 Task: For heading Arial Rounded MT Bold with Underline.  font size for heading26,  'Change the font style of data to'Browallia New.  and font size to 18,  Change the alignment of both headline & data to Align middle & Align Text left.  In the sheet  Data Analysis Sheetbook
Action: Mouse moved to (84, 122)
Screenshot: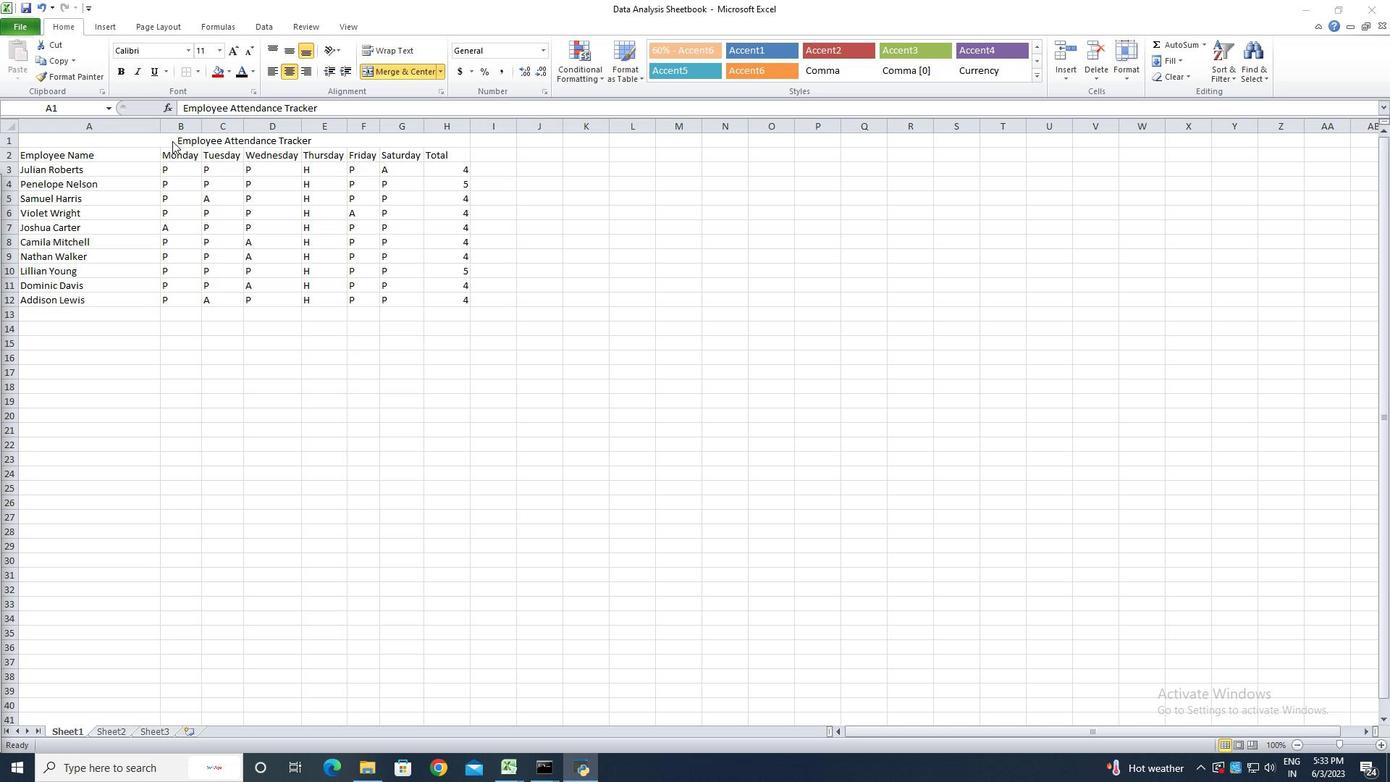 
Action: Mouse pressed left at (84, 122)
Screenshot: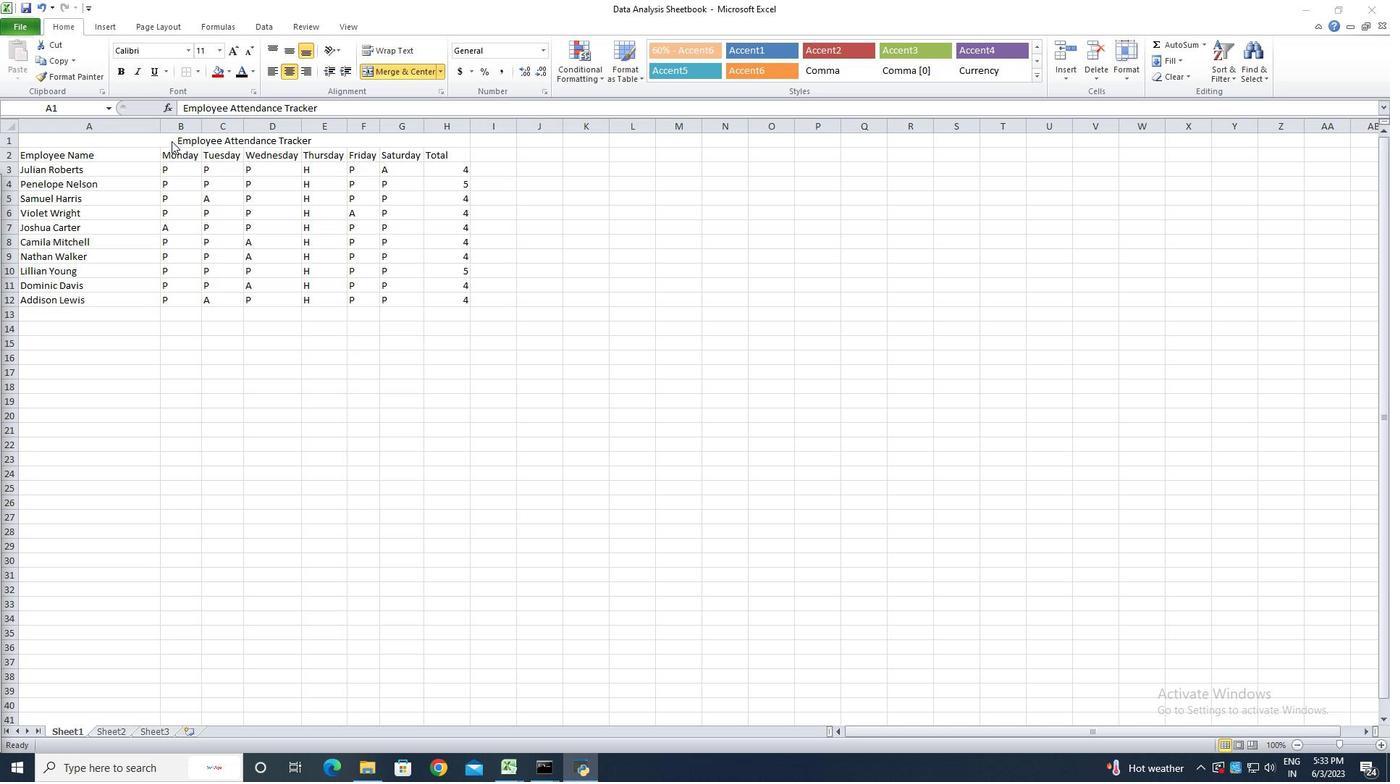 
Action: Mouse moved to (84, 121)
Screenshot: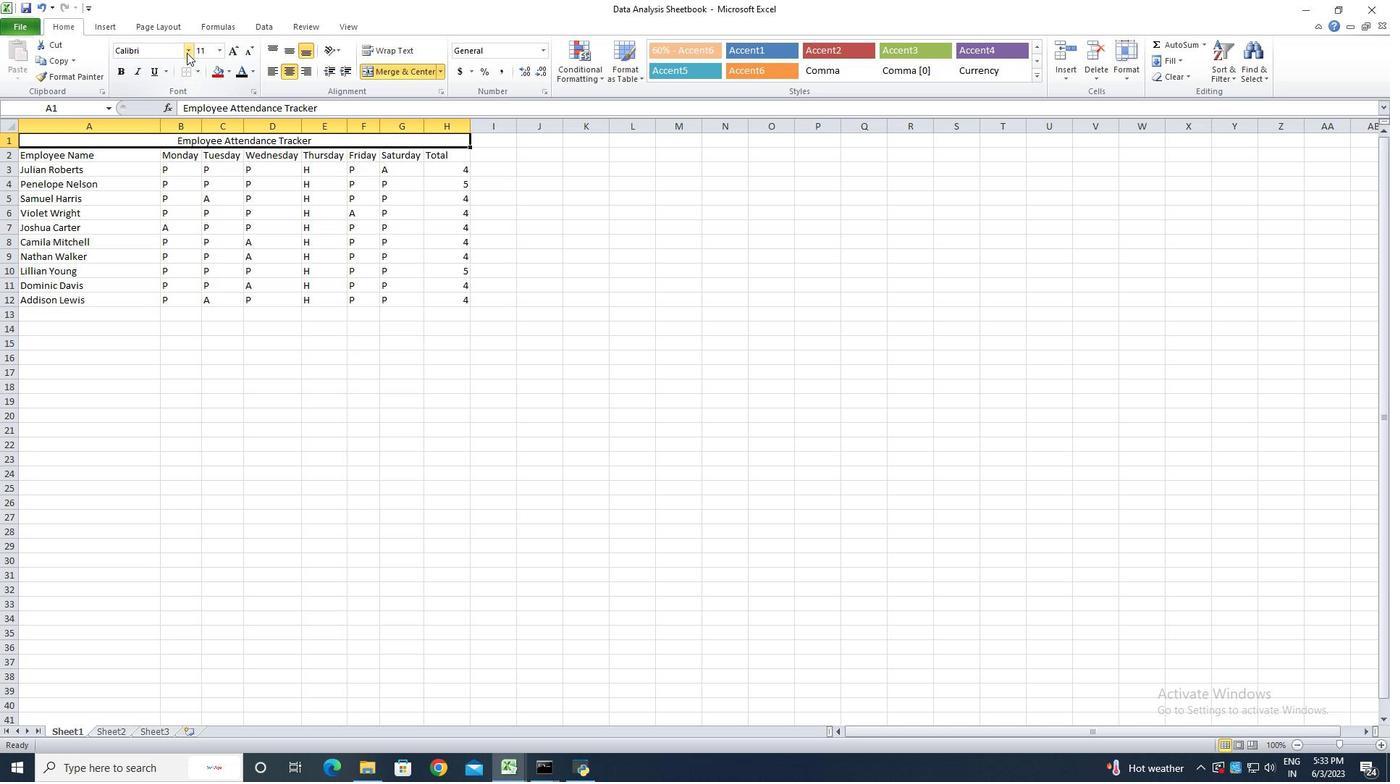 
Action: Mouse pressed left at (84, 121)
Screenshot: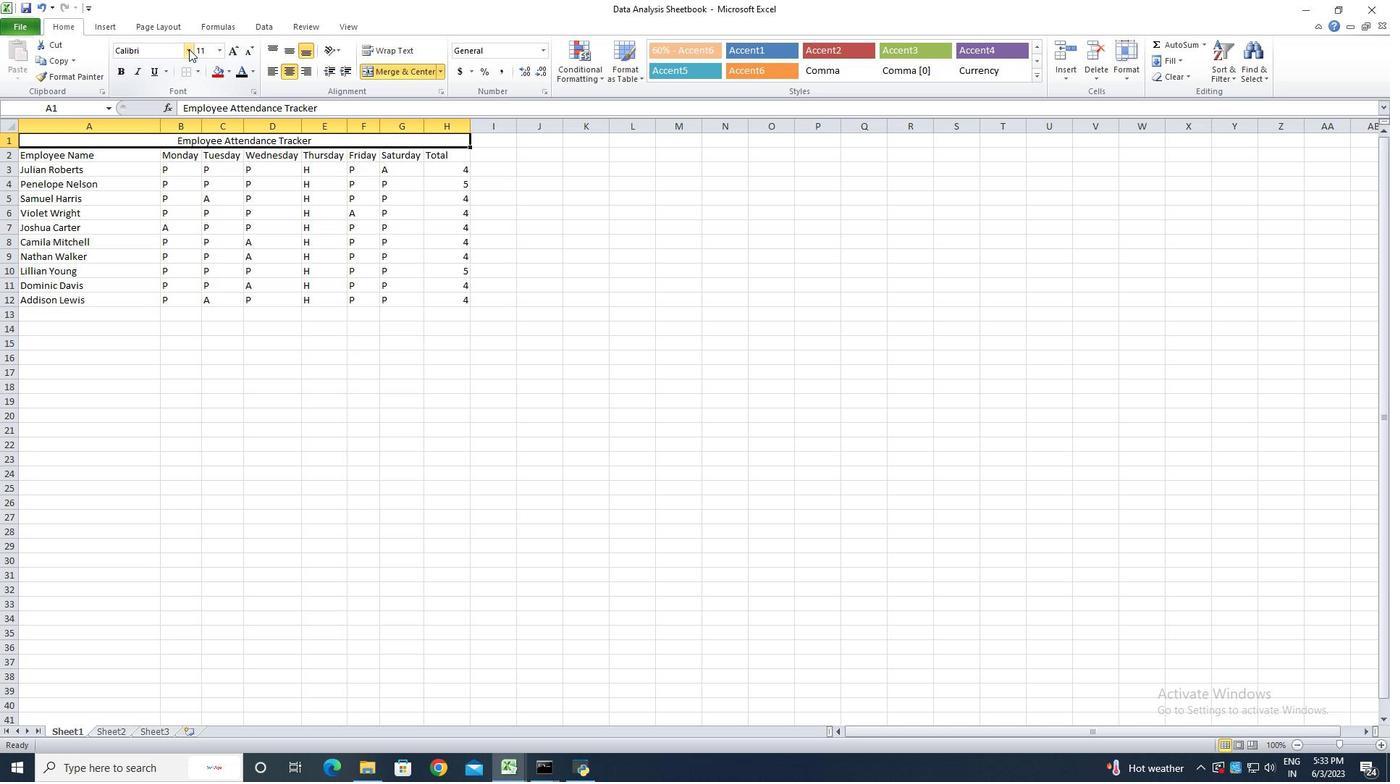 
Action: Mouse moved to (84, 123)
Screenshot: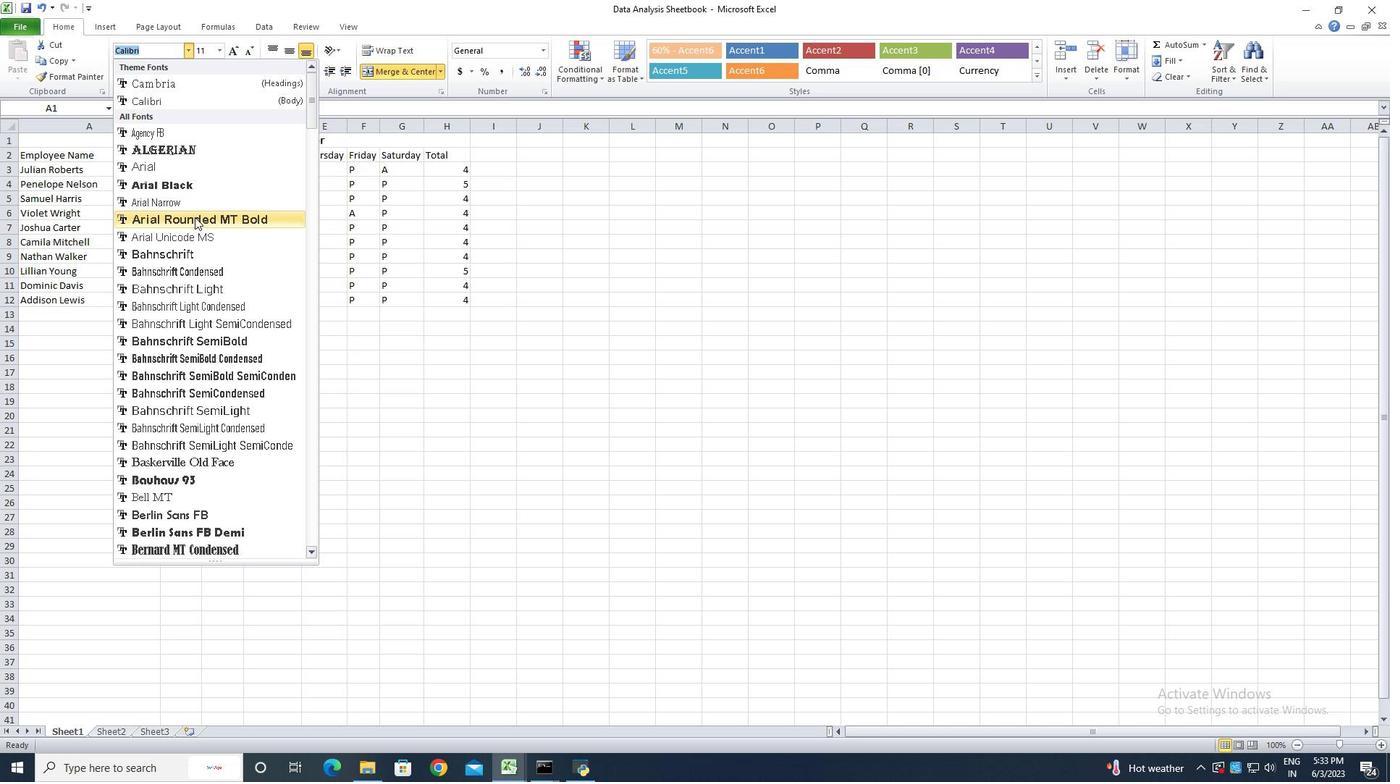 
Action: Mouse pressed left at (84, 123)
Screenshot: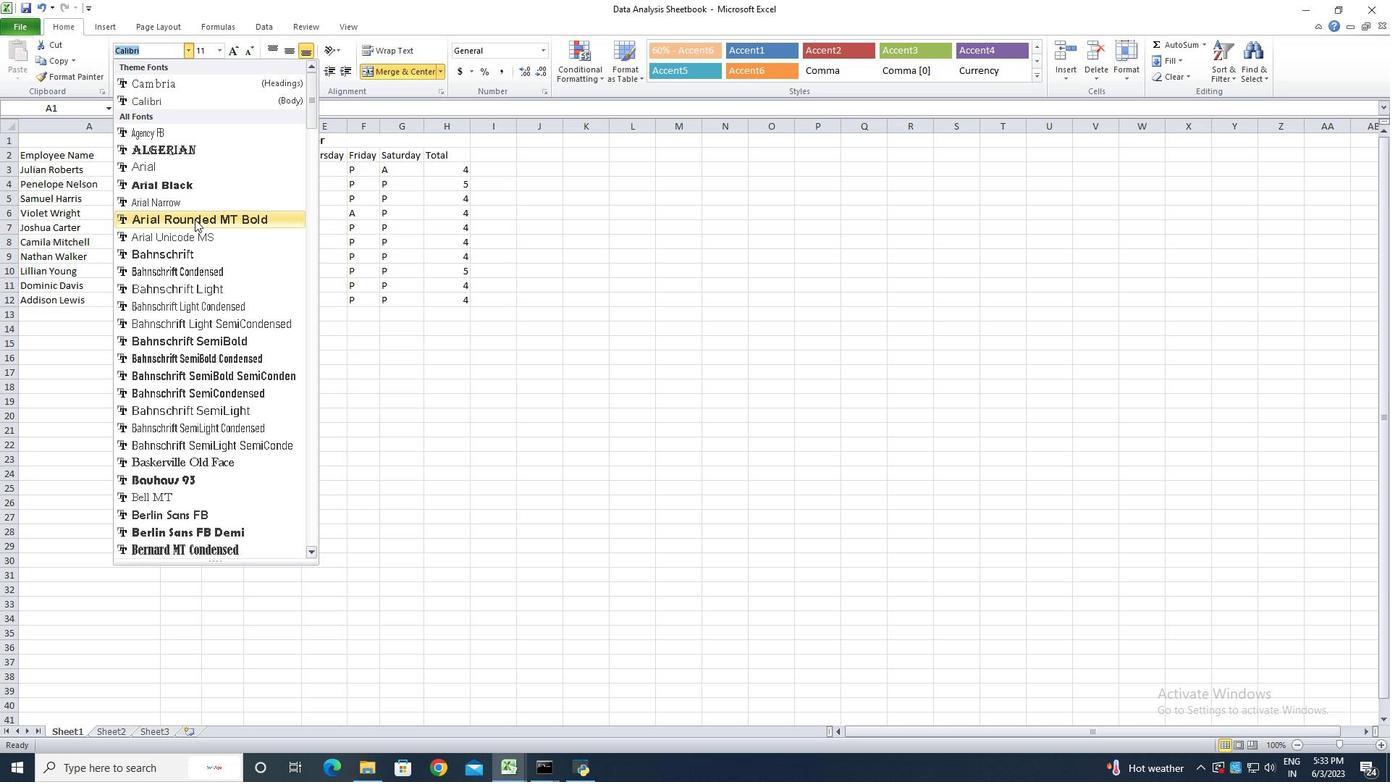 
Action: Mouse moved to (84, 121)
Screenshot: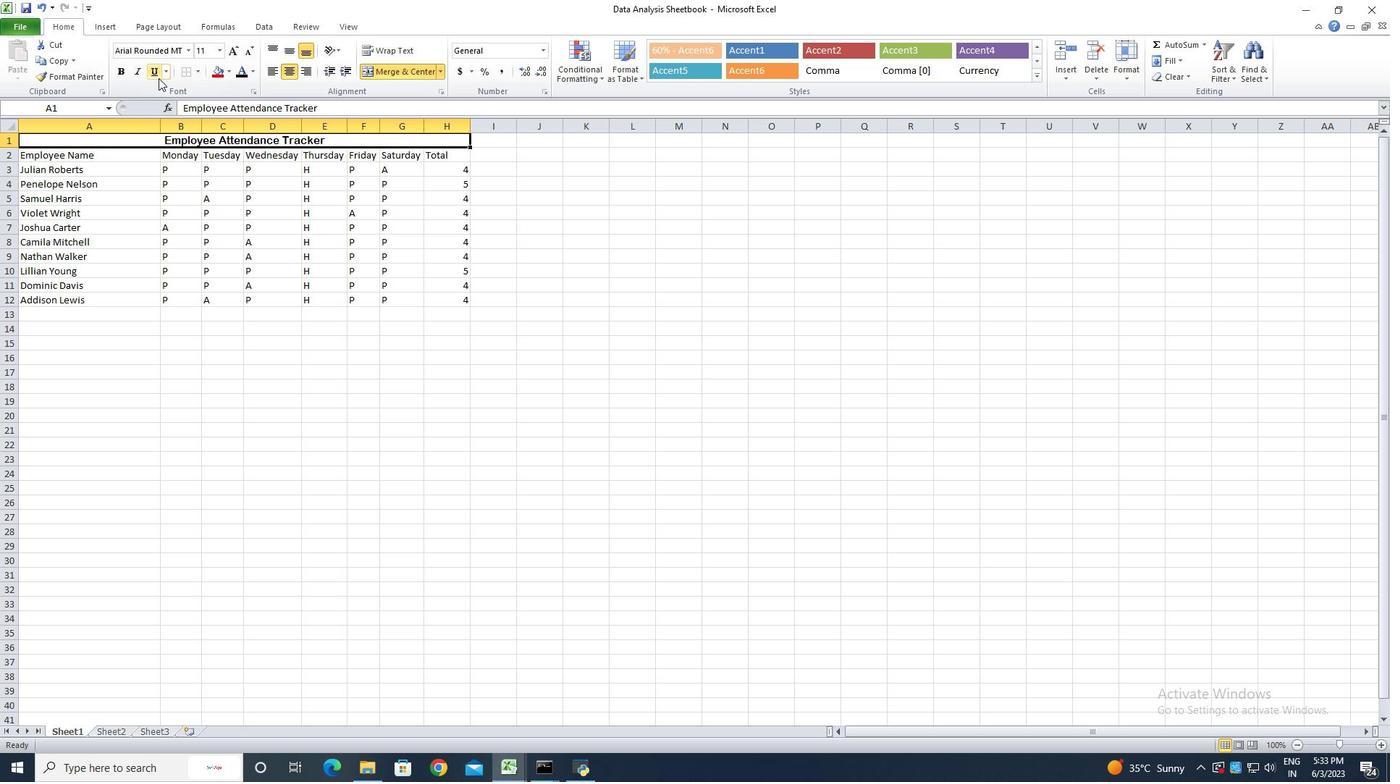 
Action: Mouse pressed left at (84, 121)
Screenshot: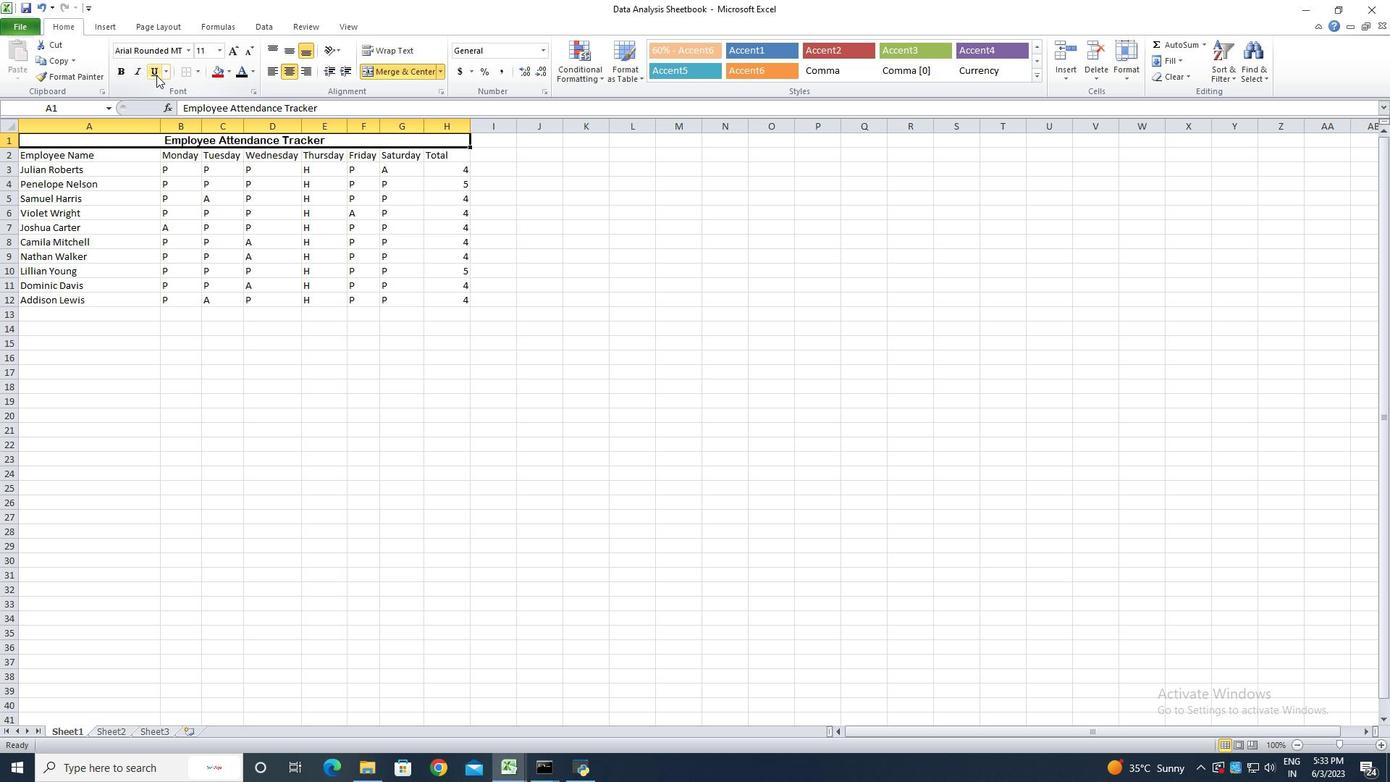 
Action: Mouse moved to (84, 121)
Screenshot: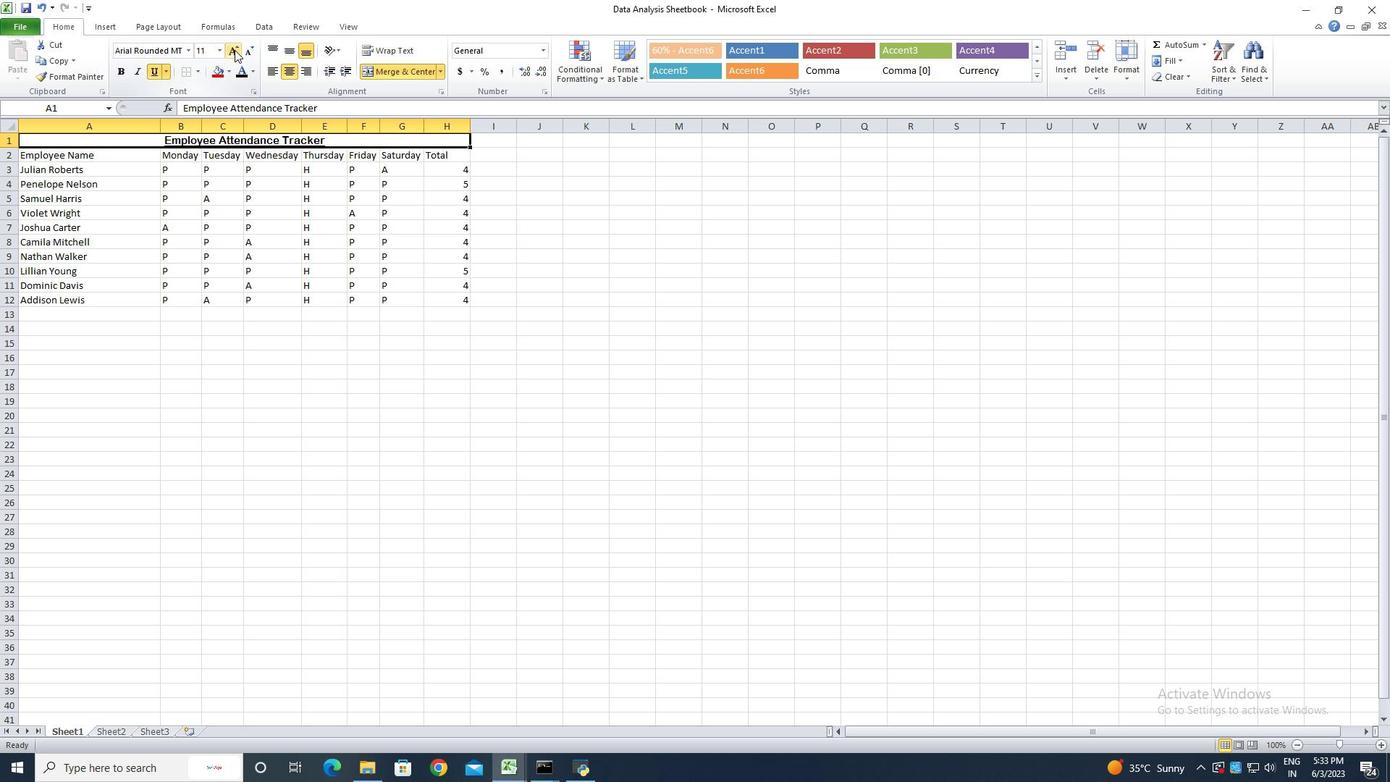 
Action: Mouse pressed left at (84, 121)
Screenshot: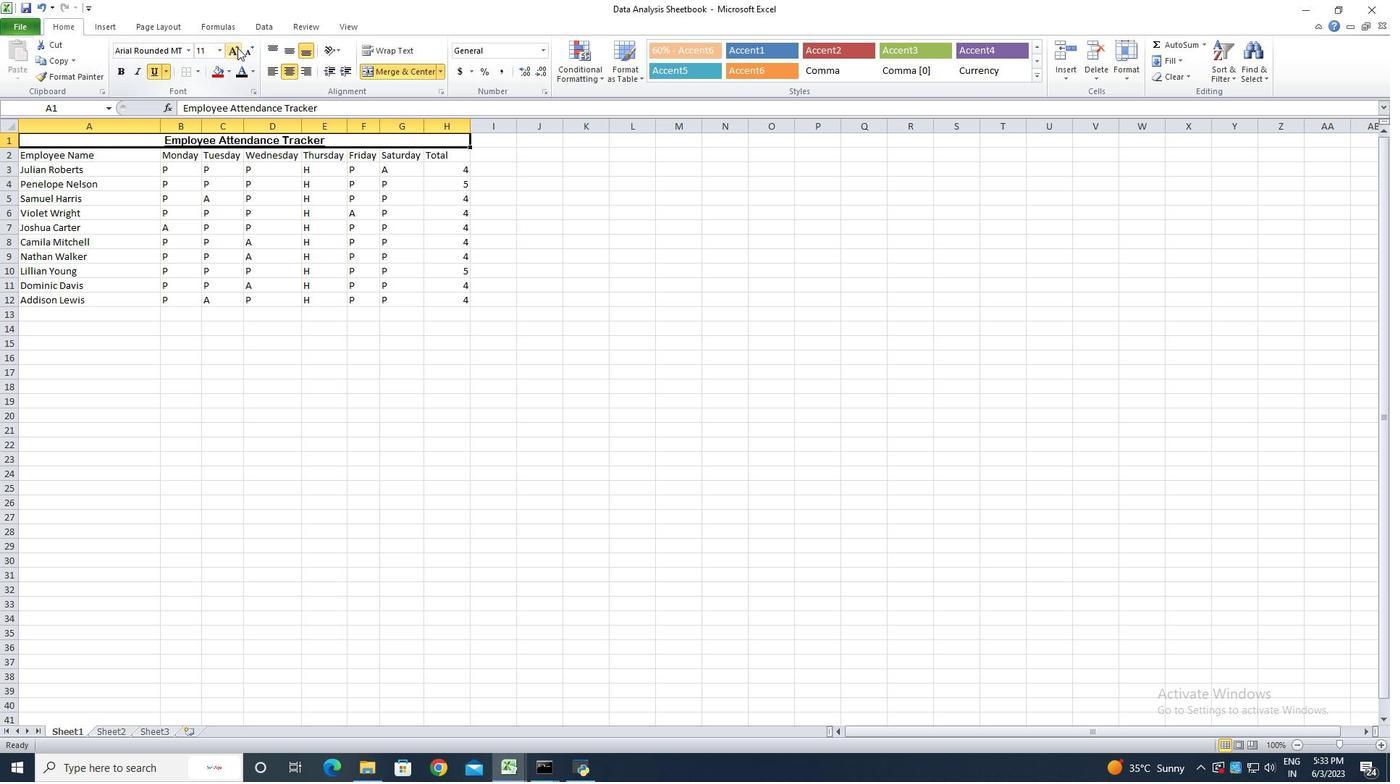 
Action: Mouse pressed left at (84, 121)
Screenshot: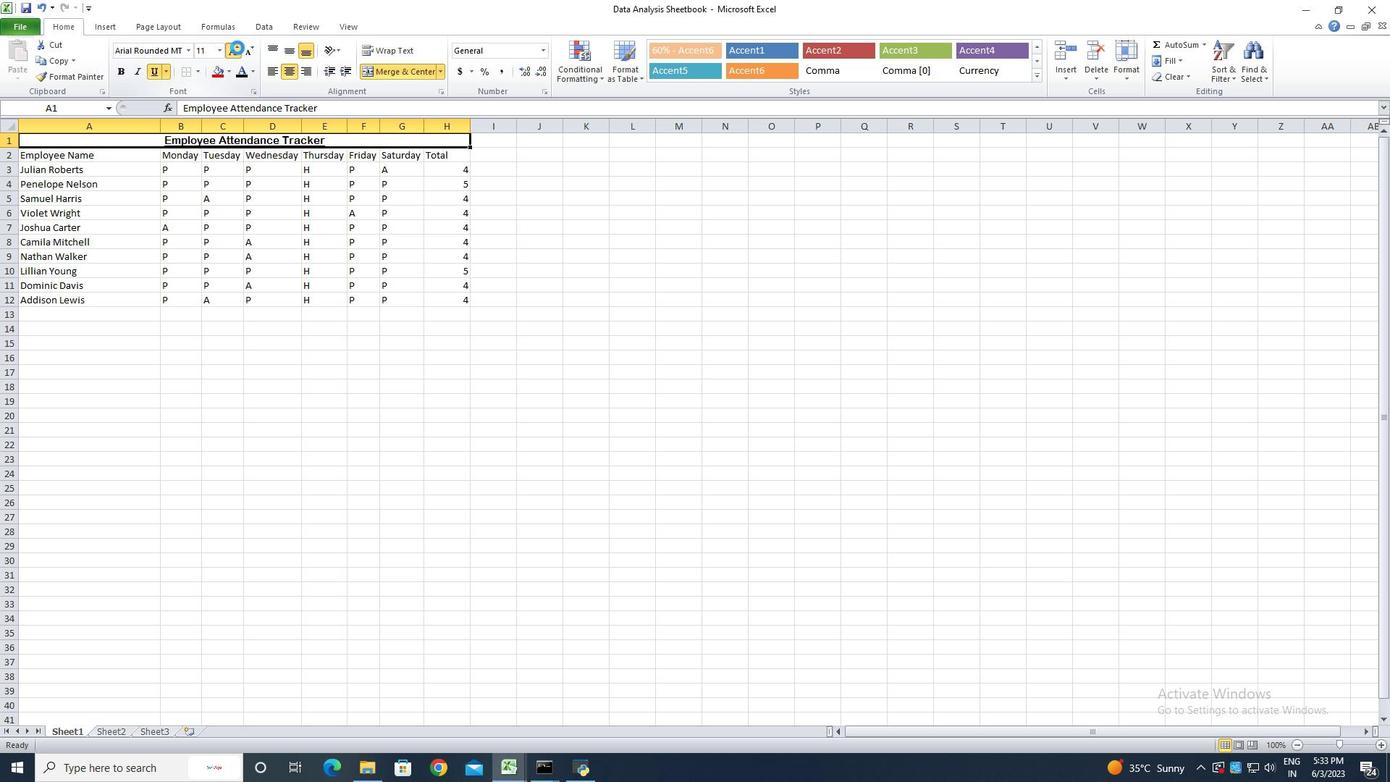 
Action: Mouse pressed left at (84, 121)
Screenshot: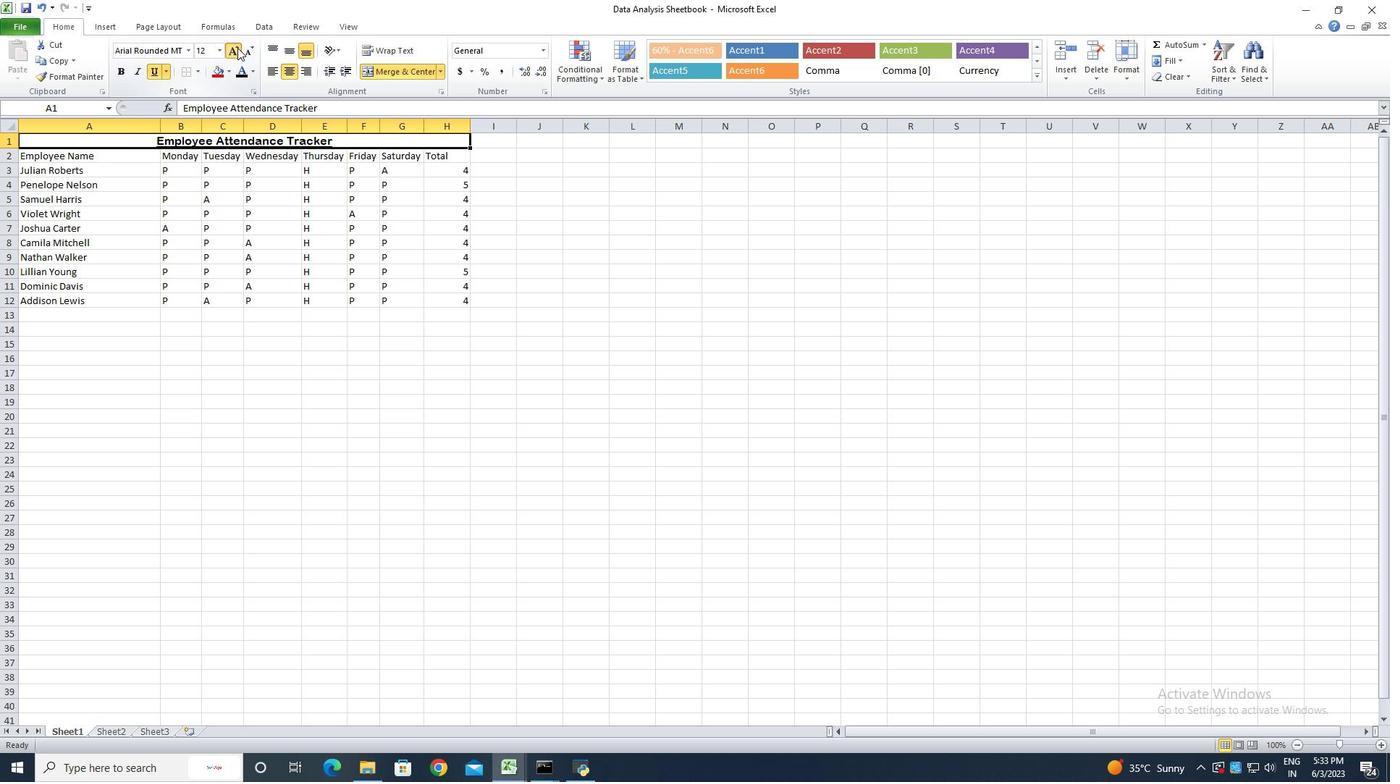 
Action: Mouse pressed left at (84, 121)
Screenshot: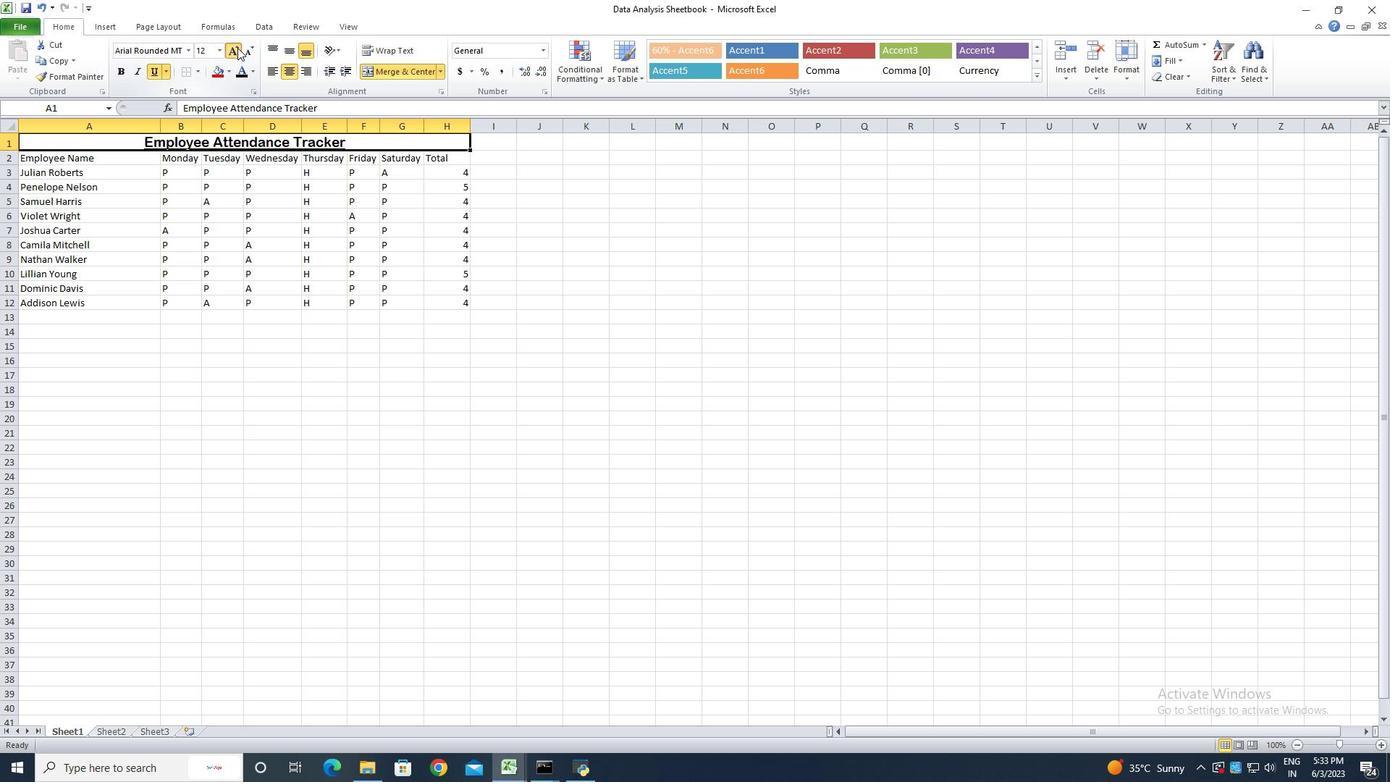 
Action: Mouse pressed left at (84, 121)
Screenshot: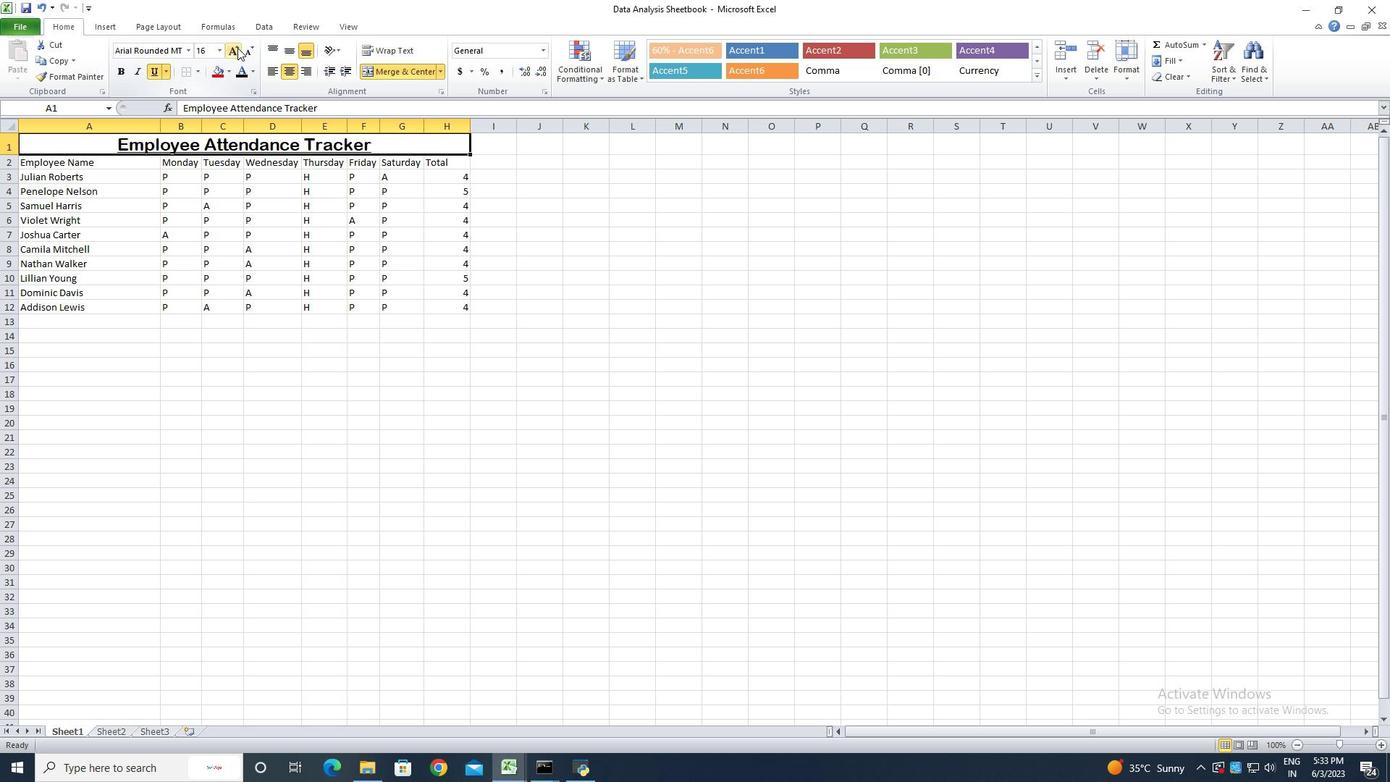 
Action: Mouse pressed left at (84, 121)
Screenshot: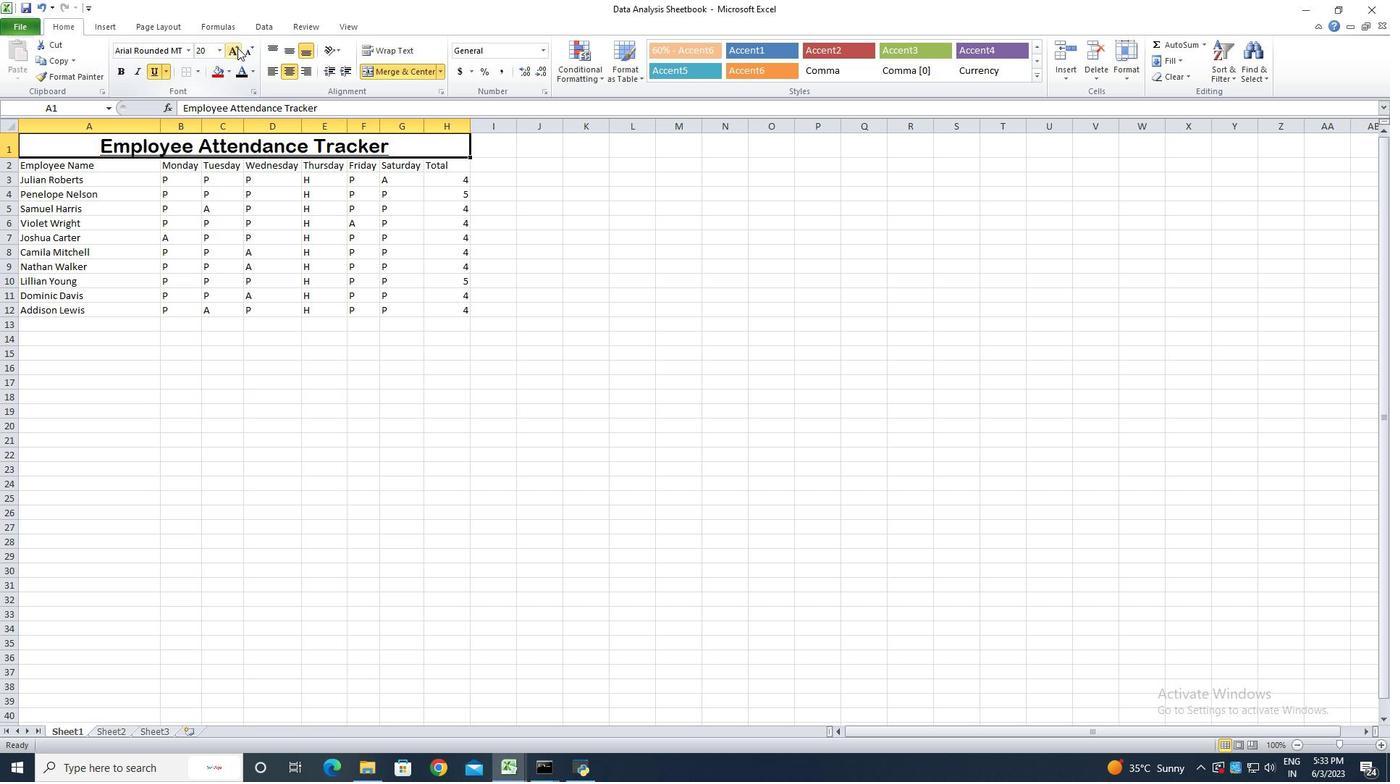 
Action: Mouse pressed left at (84, 121)
Screenshot: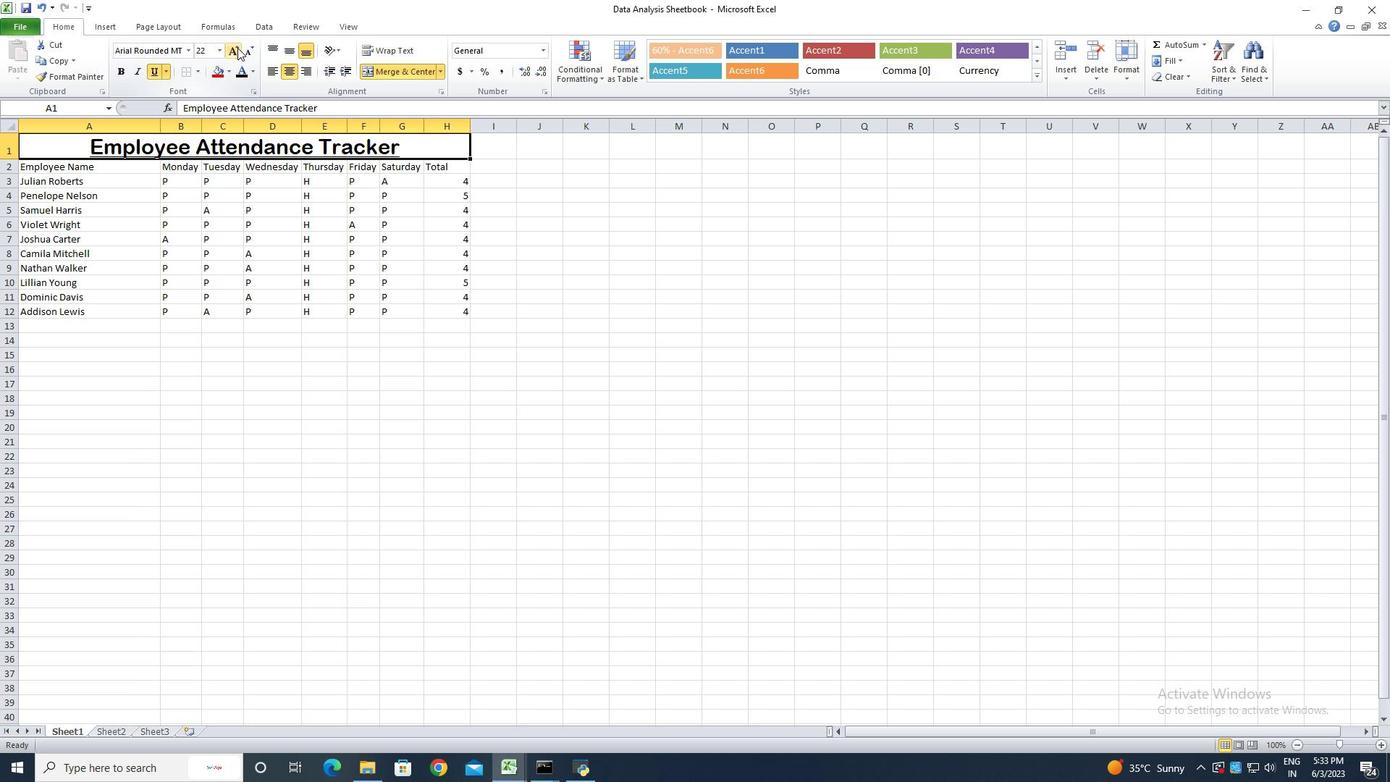 
Action: Mouse pressed left at (84, 121)
Screenshot: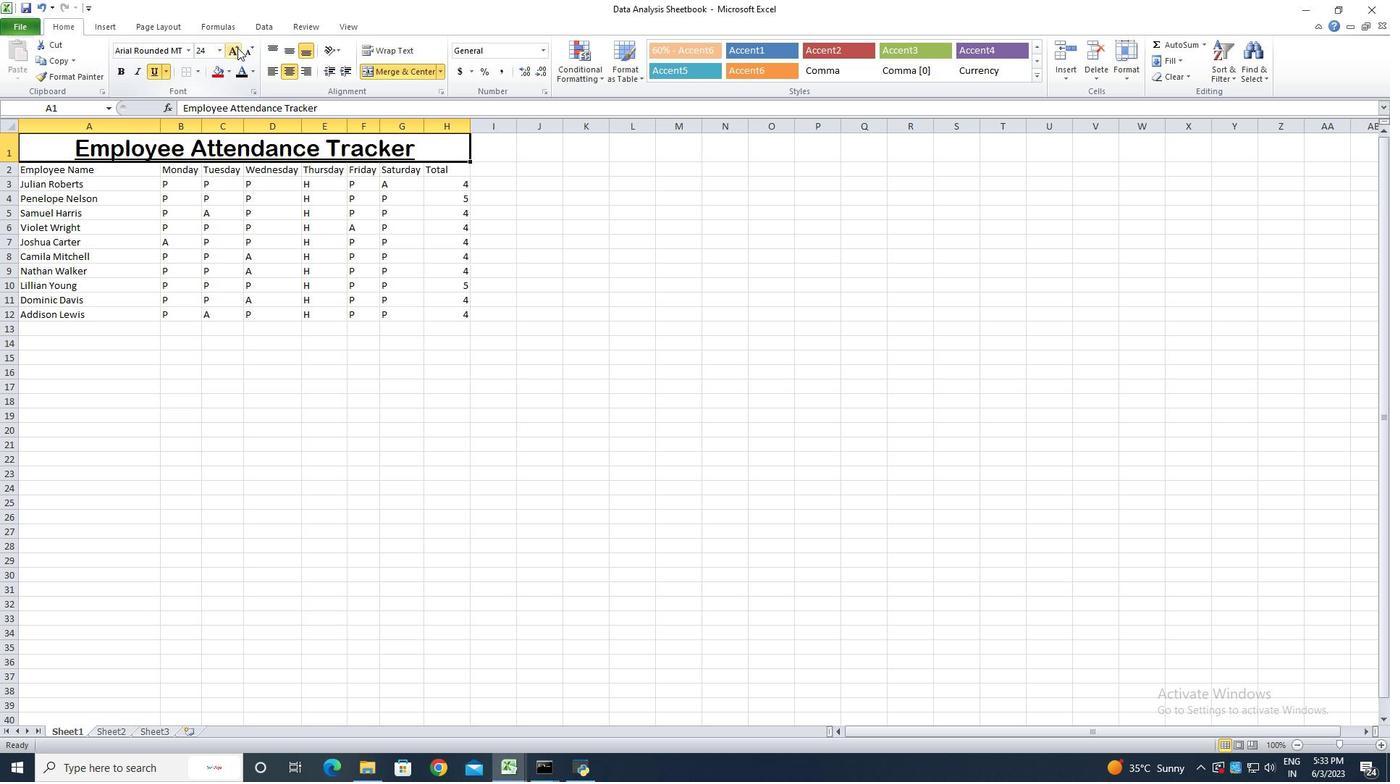 
Action: Mouse moved to (85, 122)
Screenshot: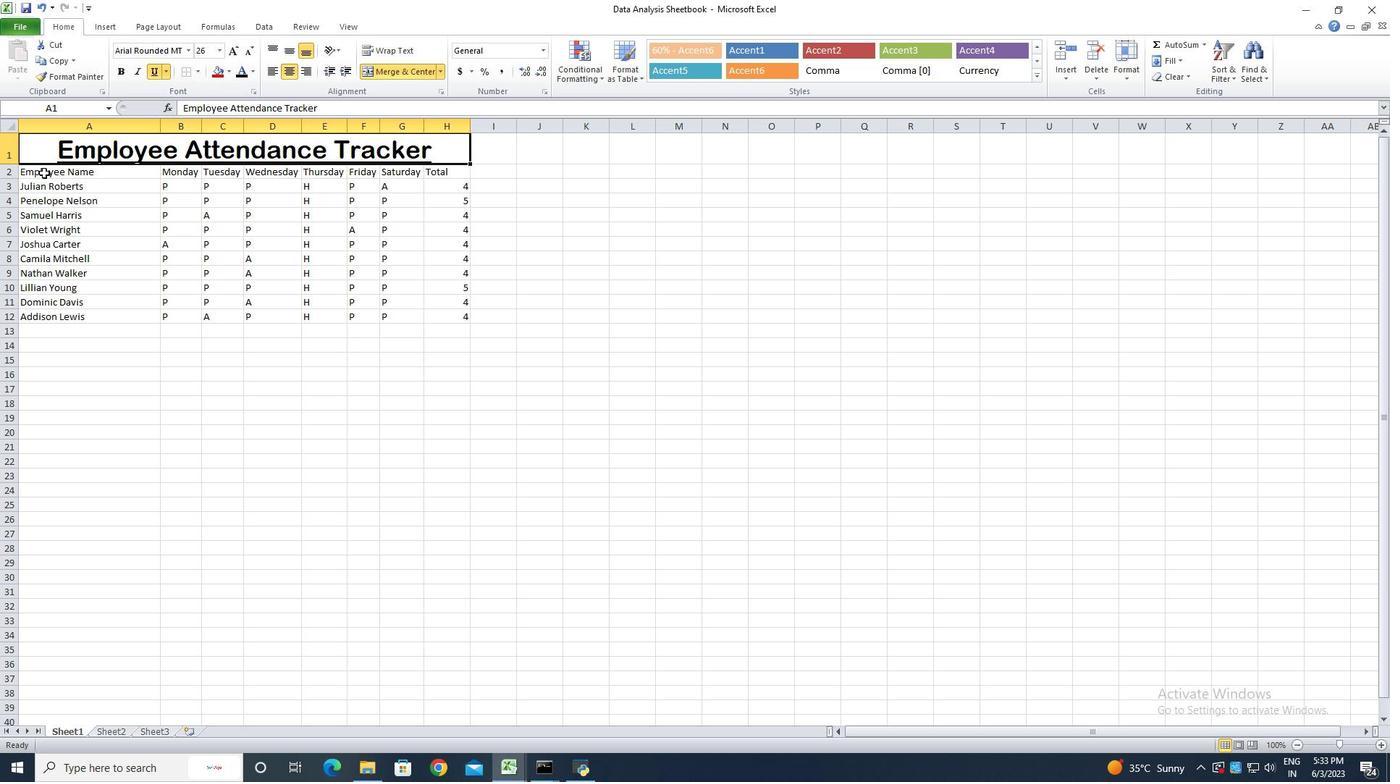 
Action: Mouse pressed left at (85, 122)
Screenshot: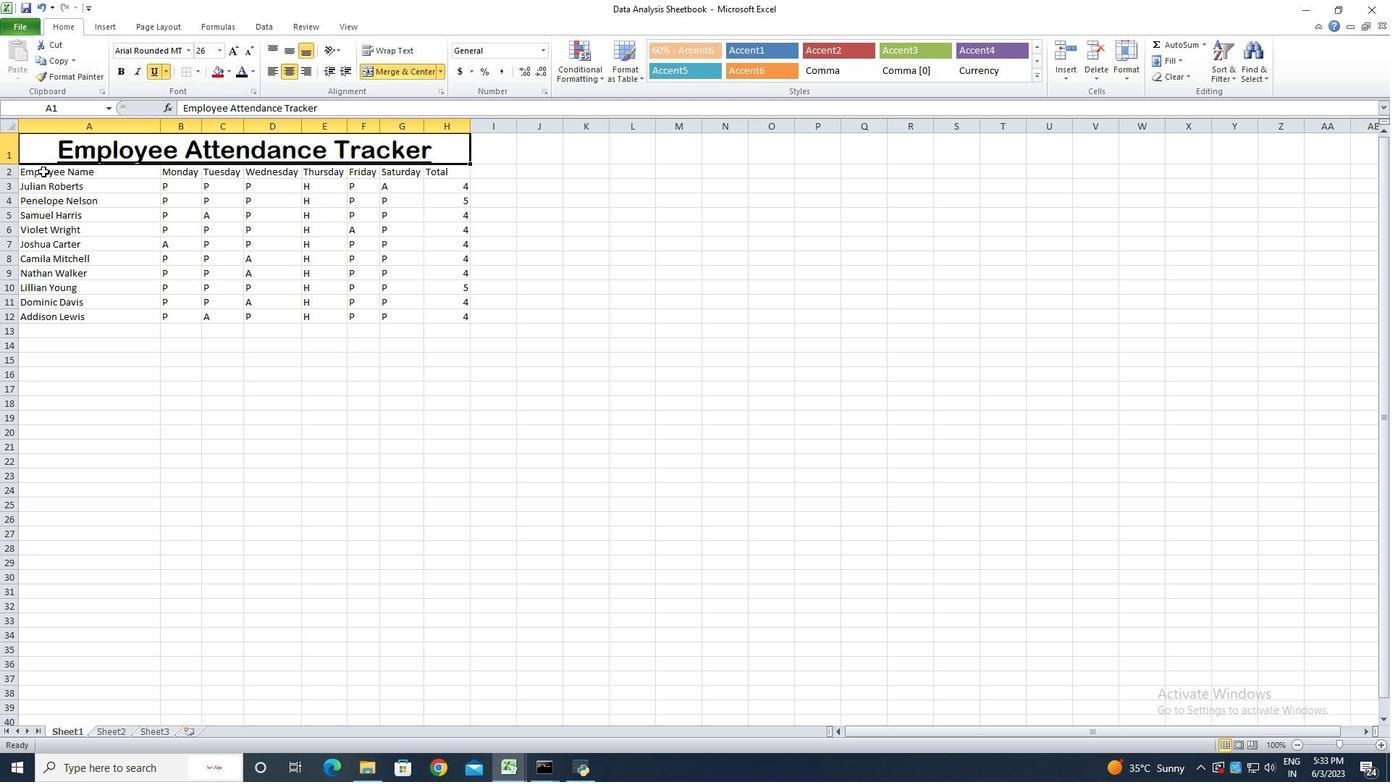 
Action: Mouse moved to (84, 121)
Screenshot: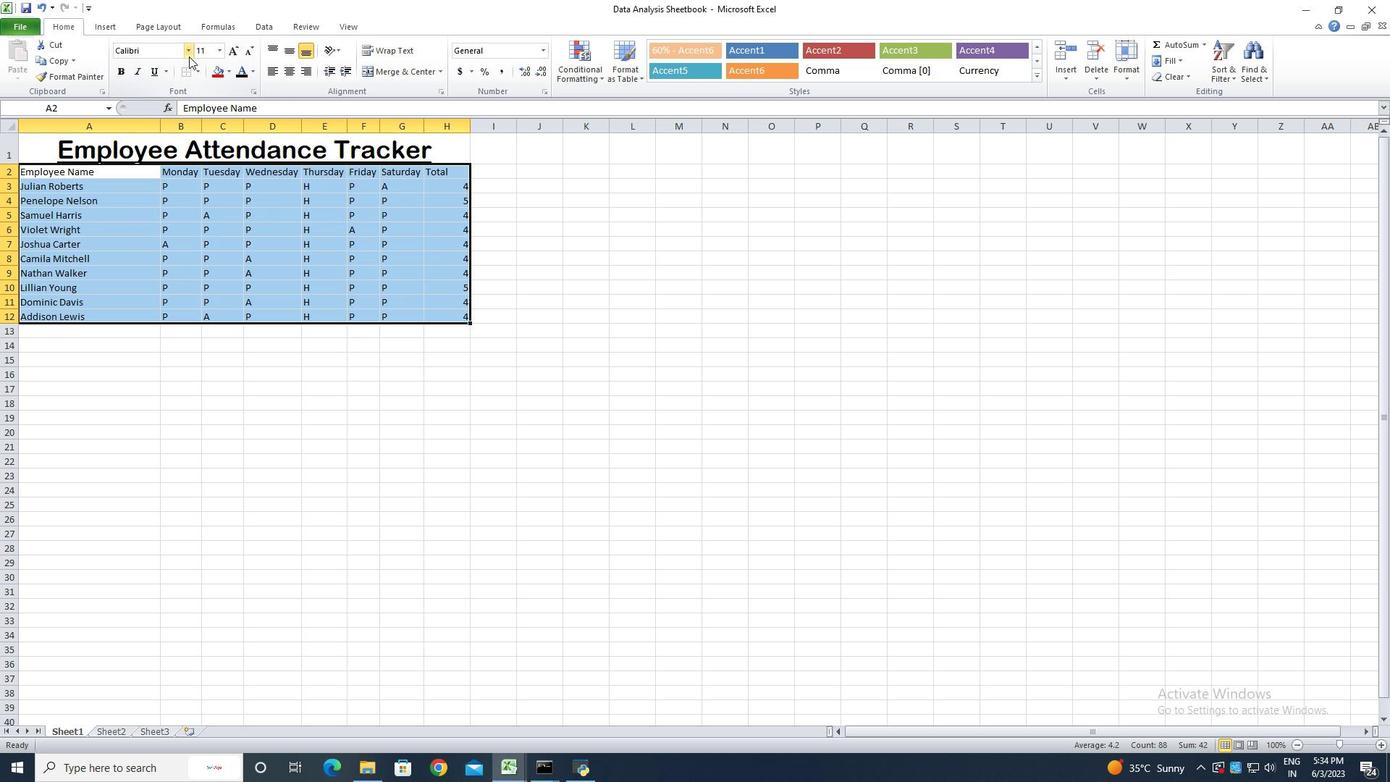 
Action: Mouse pressed left at (84, 121)
Screenshot: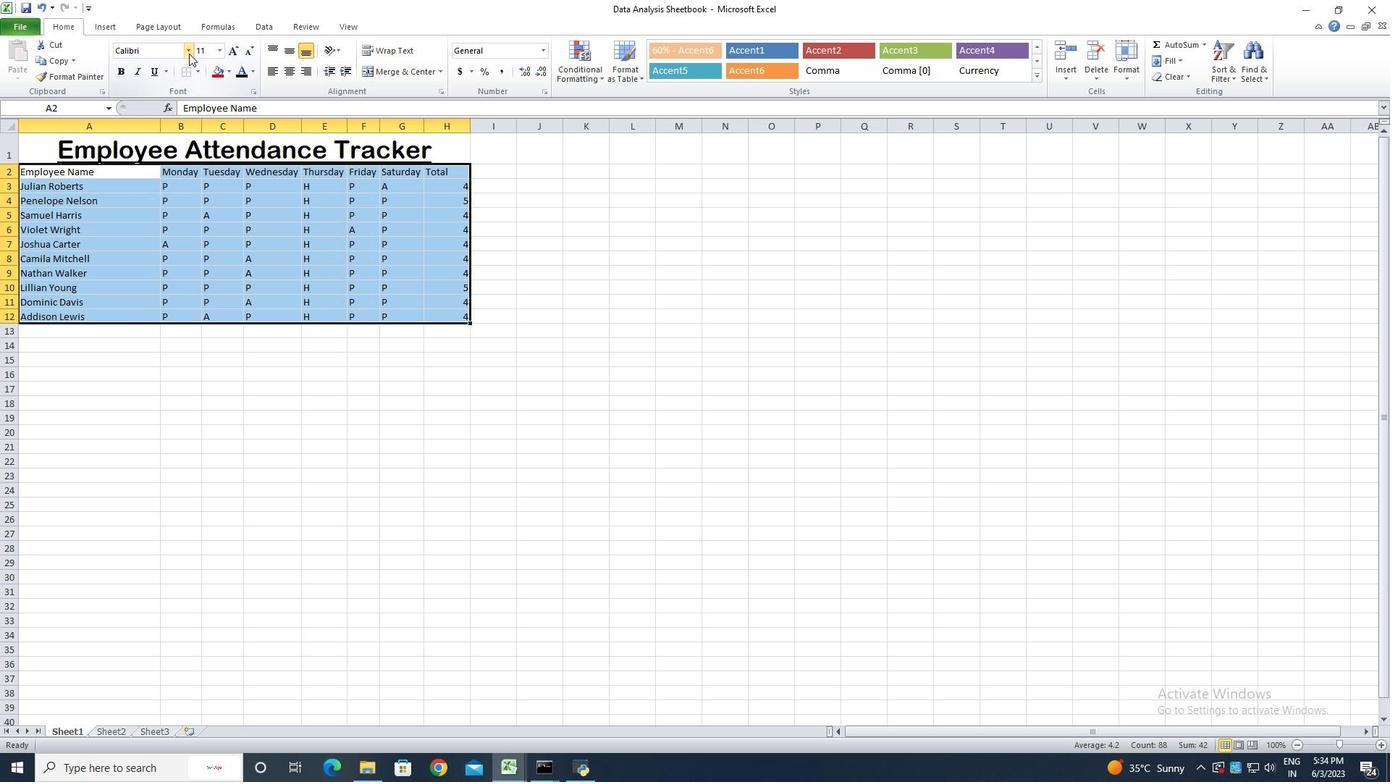 
Action: Key pressed <Key.shift>Browallia<Key.space><Key.shift><Key.shift><Key.shift>New<Key.enter>
Screenshot: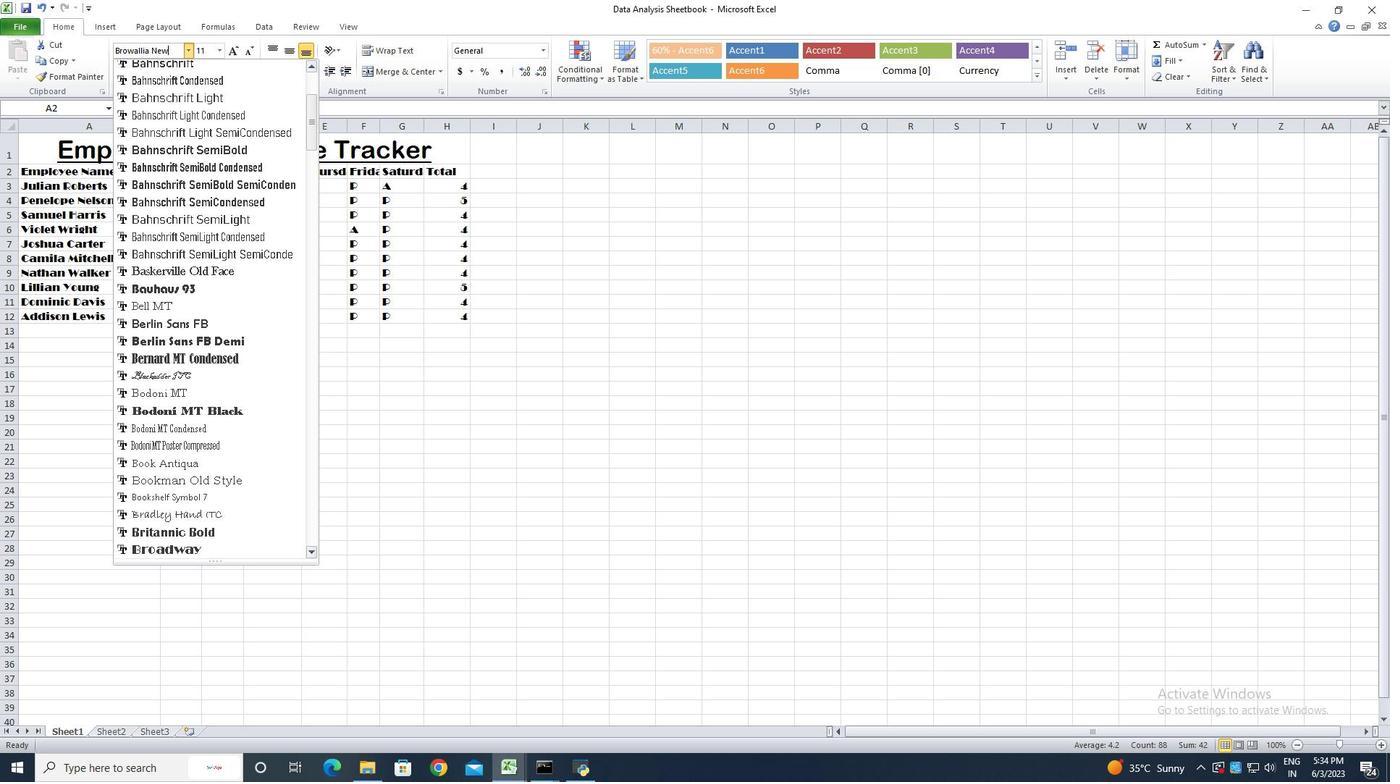 
Action: Mouse moved to (84, 121)
Screenshot: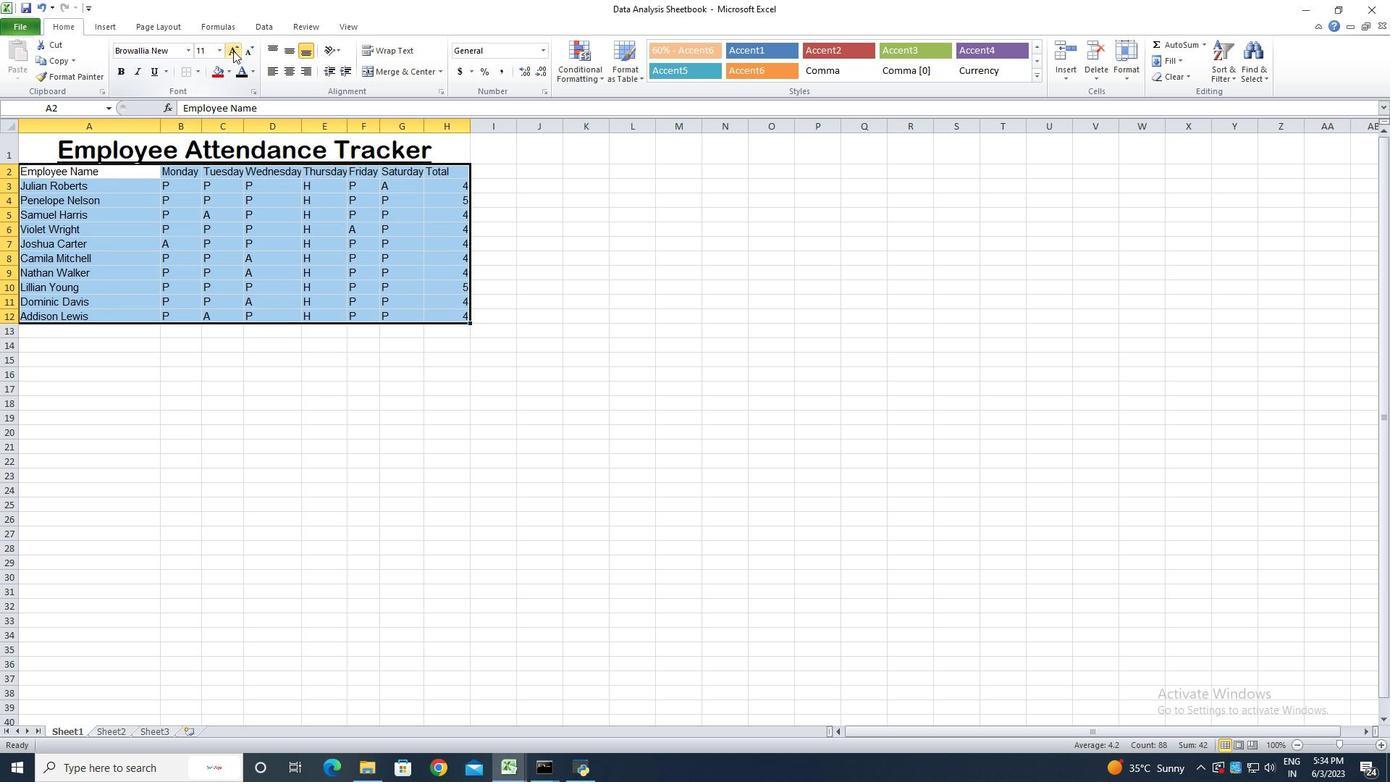 
Action: Mouse pressed left at (84, 121)
Screenshot: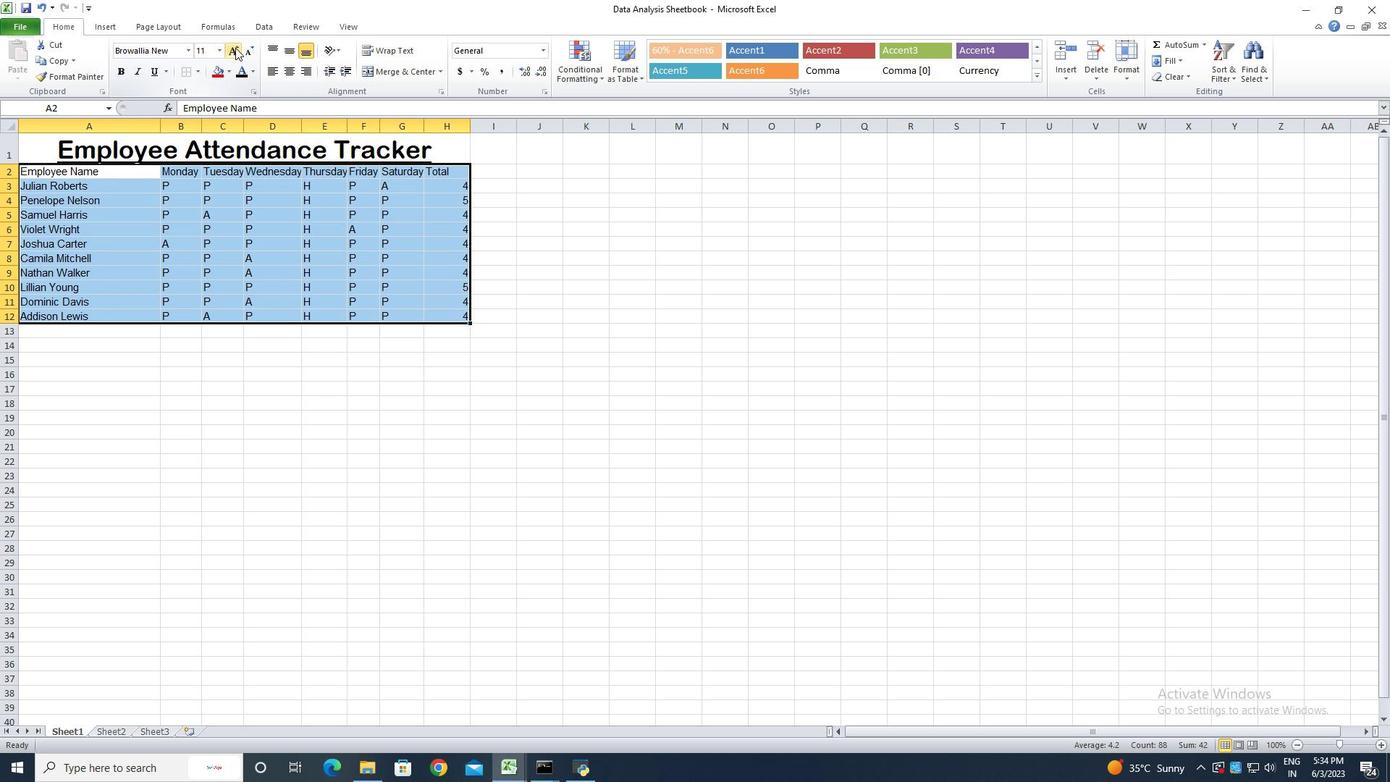 
Action: Mouse pressed left at (84, 121)
Screenshot: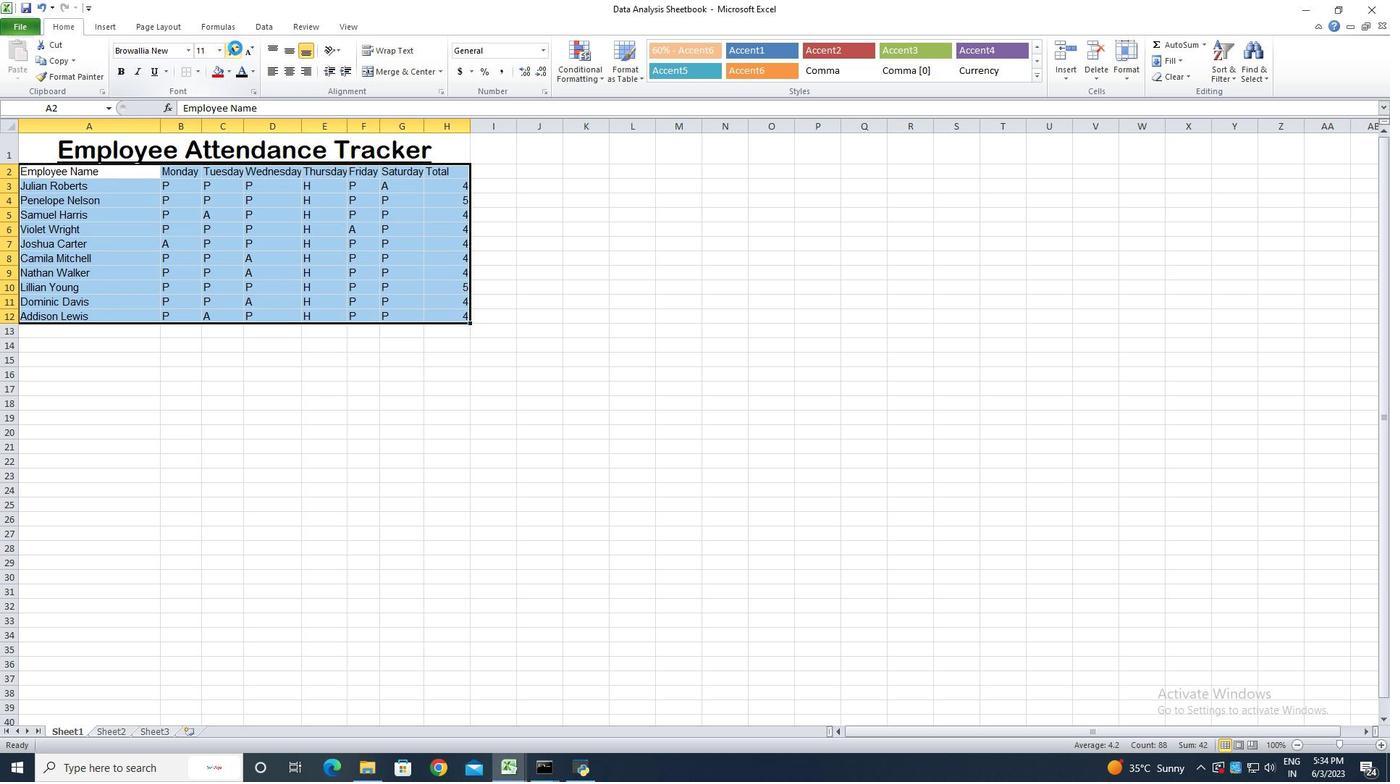 
Action: Mouse pressed left at (84, 121)
Screenshot: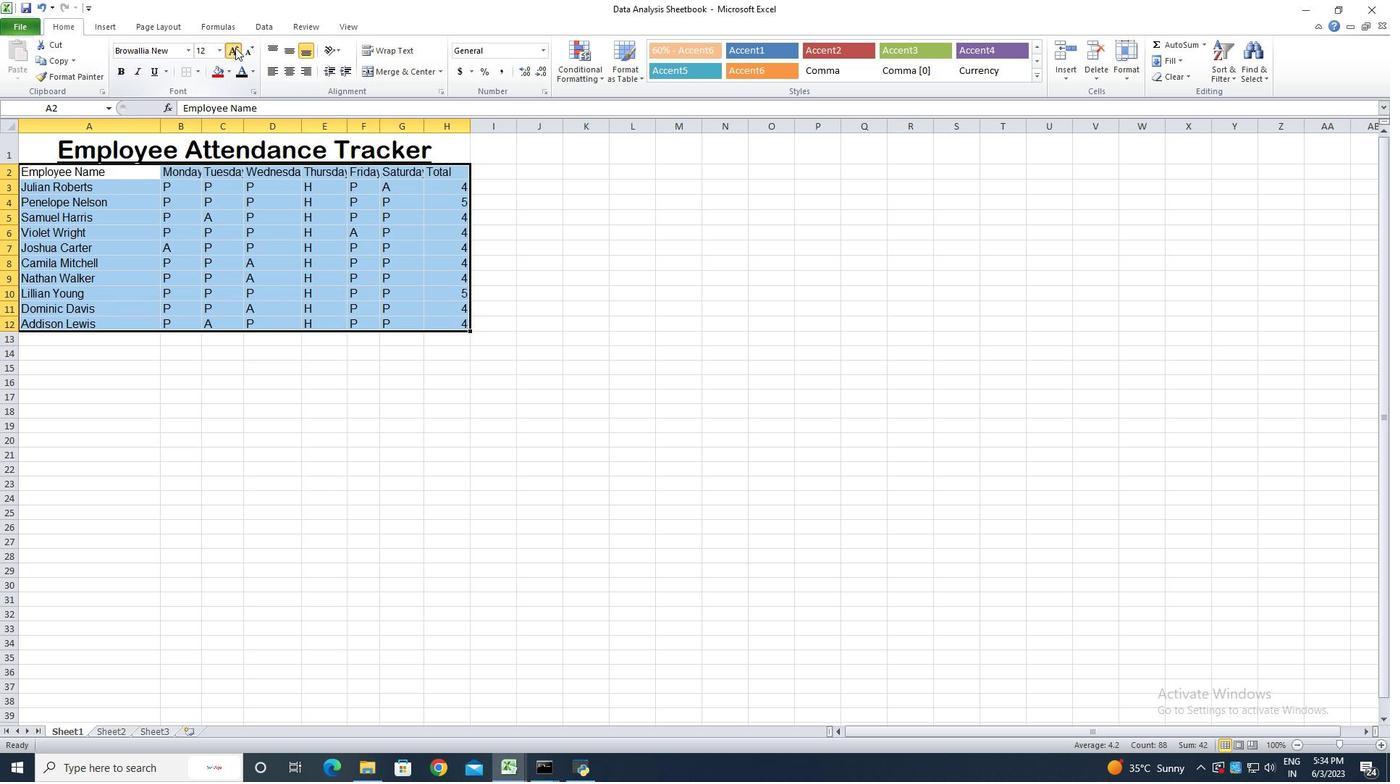 
Action: Mouse pressed left at (84, 121)
Screenshot: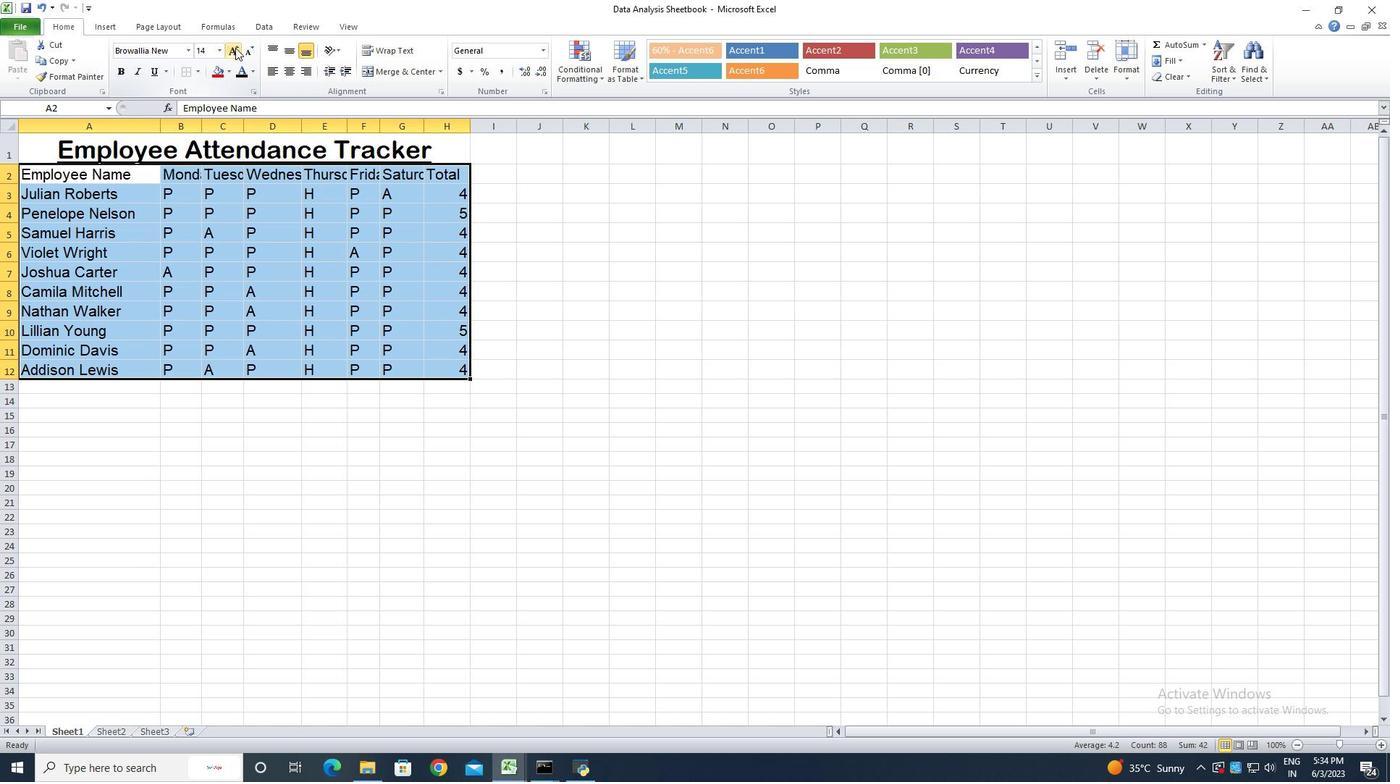 
Action: Mouse moved to (84, 124)
Screenshot: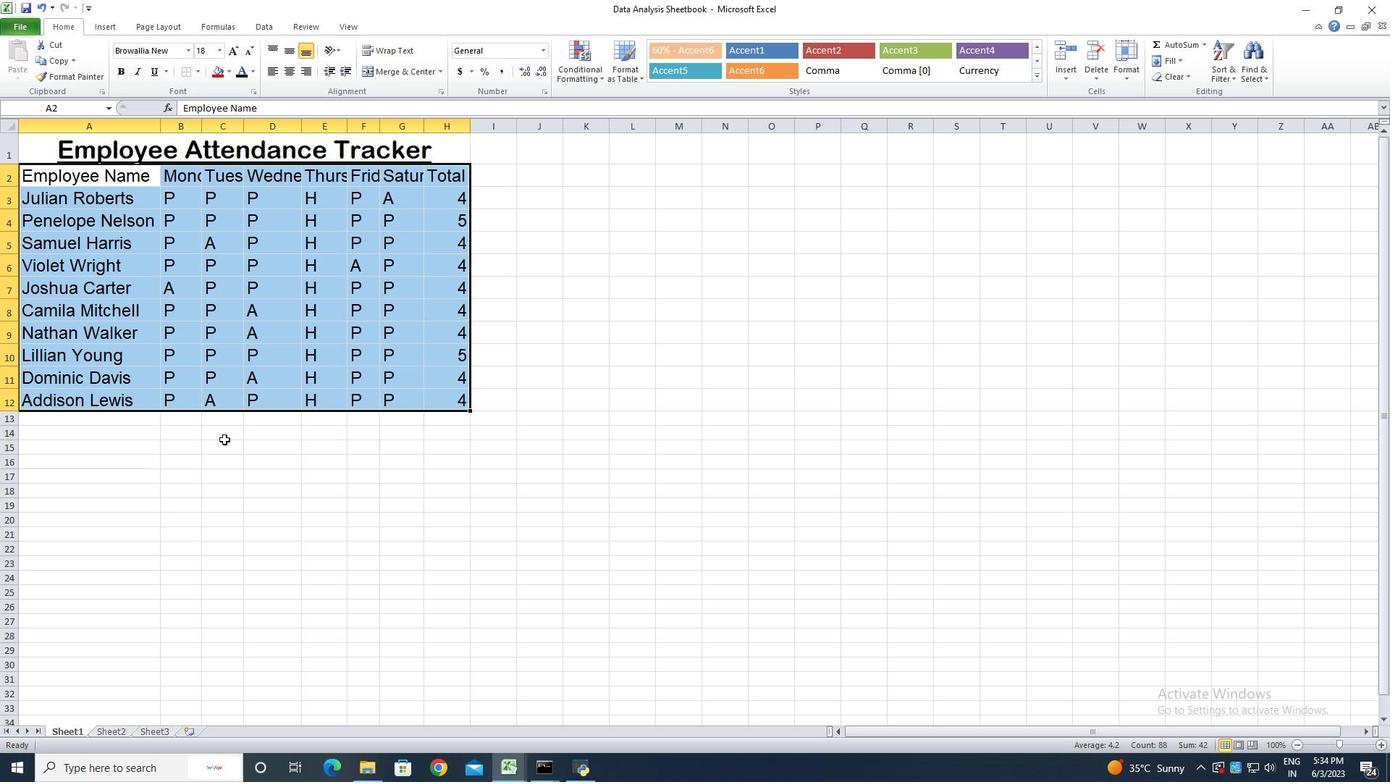 
Action: Mouse pressed left at (84, 124)
Screenshot: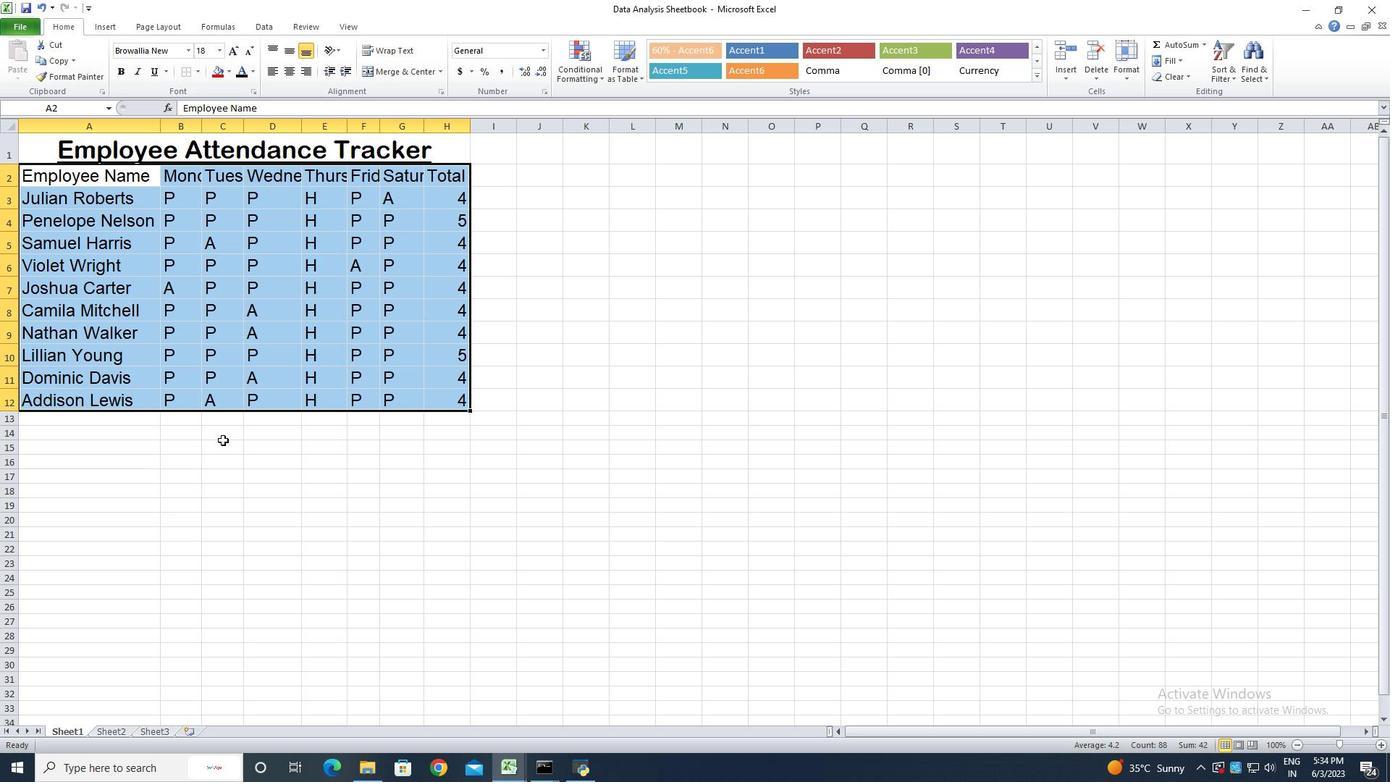 
Action: Mouse moved to (84, 122)
Screenshot: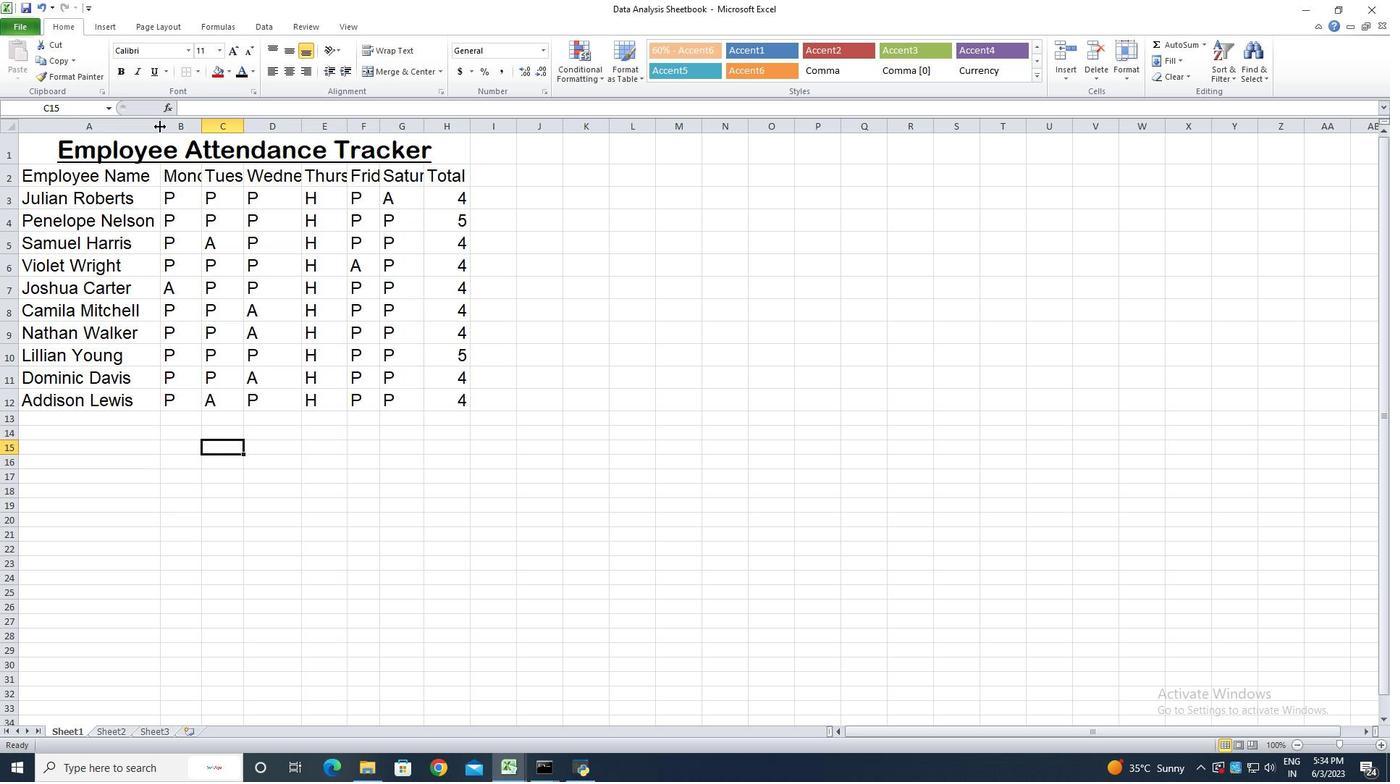 
Action: Mouse pressed left at (84, 122)
Screenshot: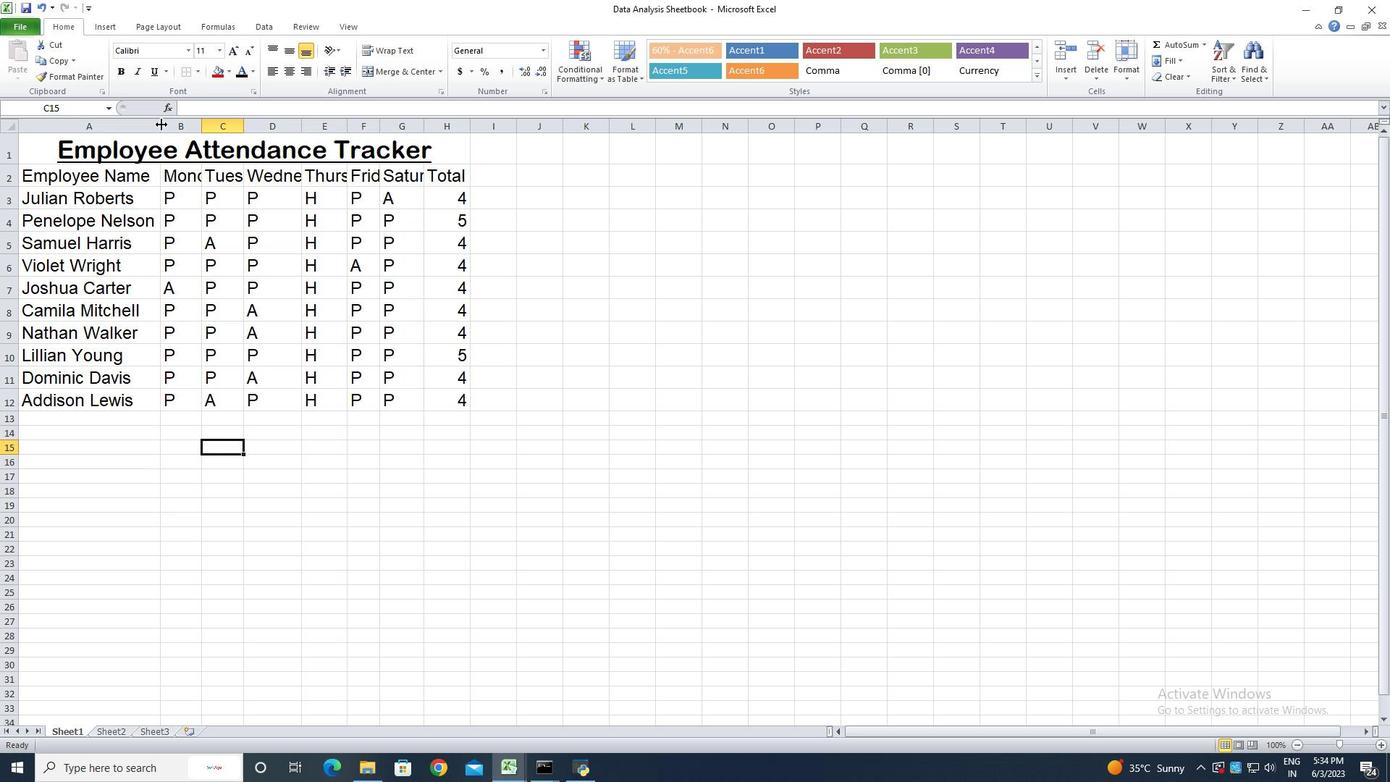 
Action: Mouse pressed left at (84, 122)
Screenshot: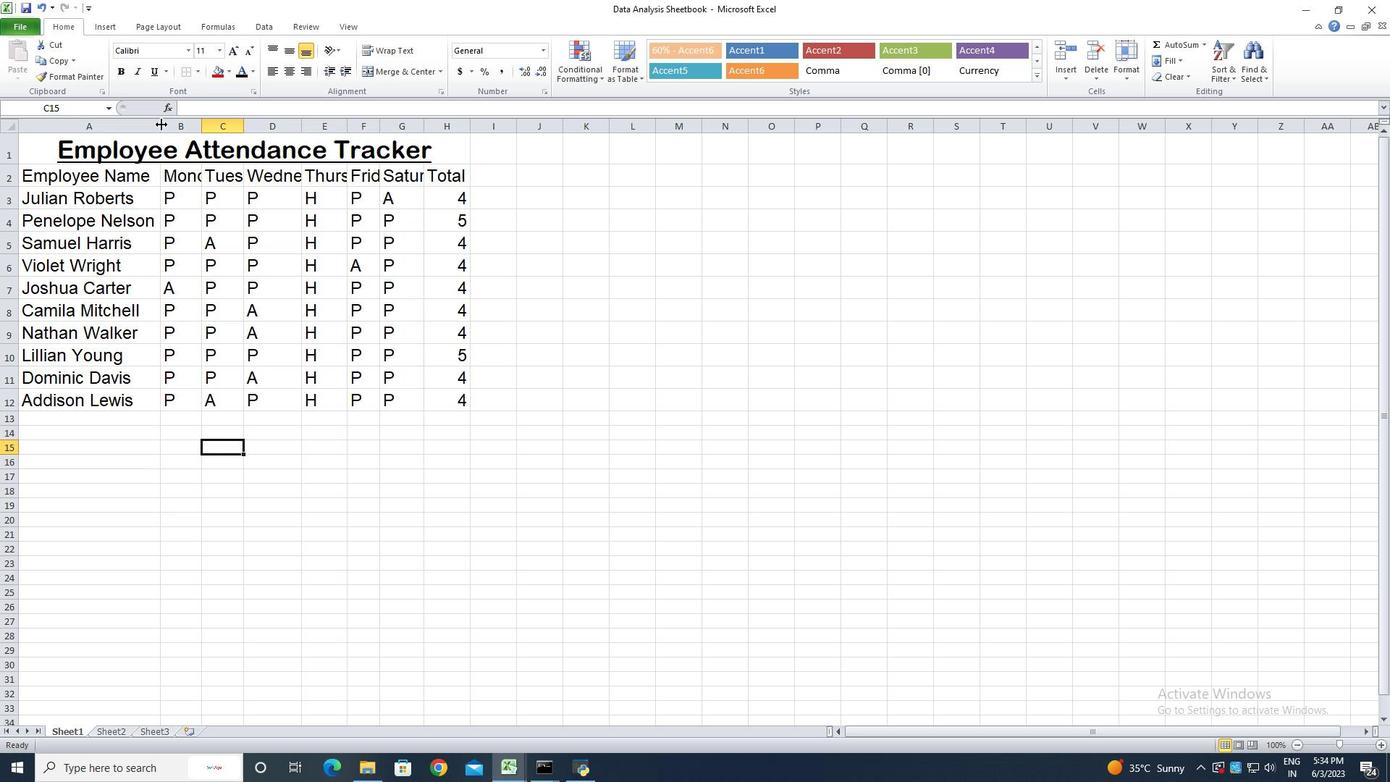 
Action: Mouse moved to (84, 122)
Screenshot: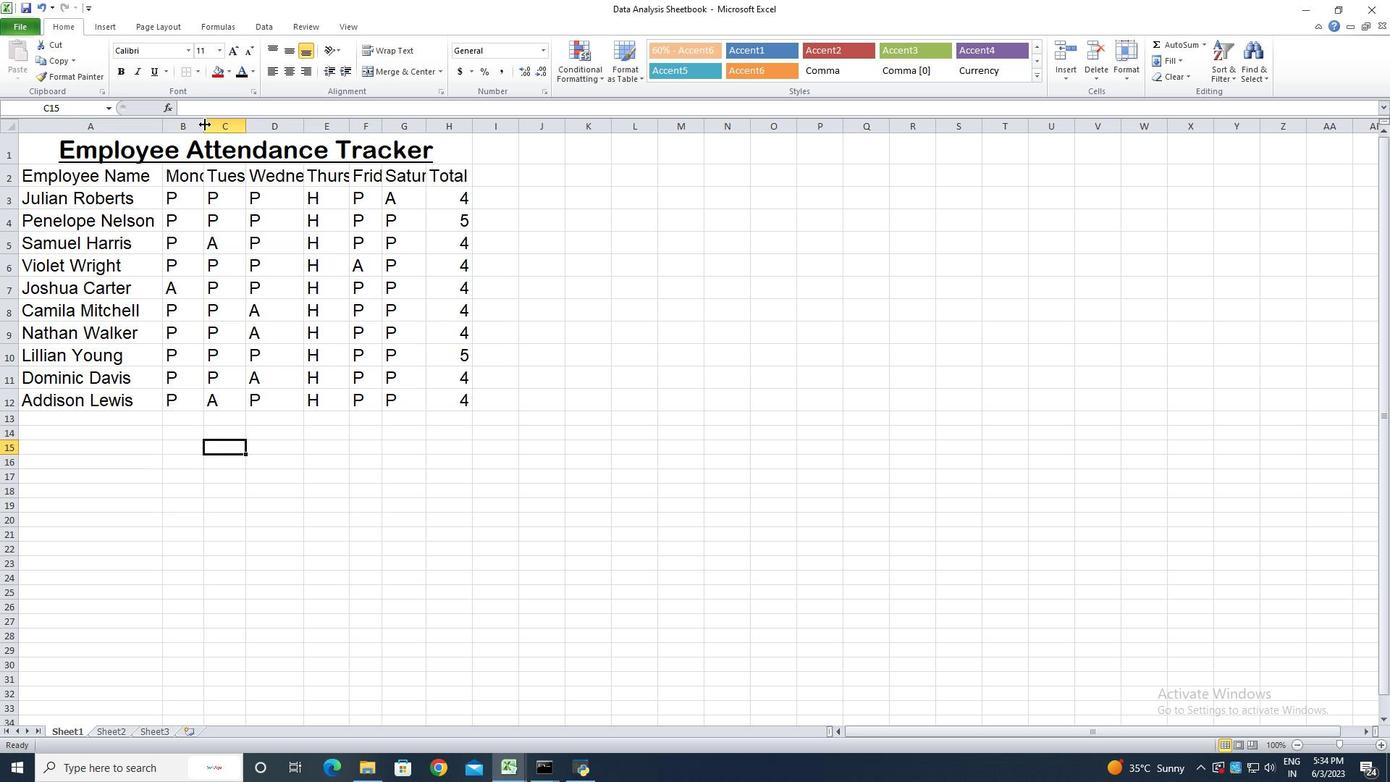
Action: Mouse pressed left at (84, 122)
Screenshot: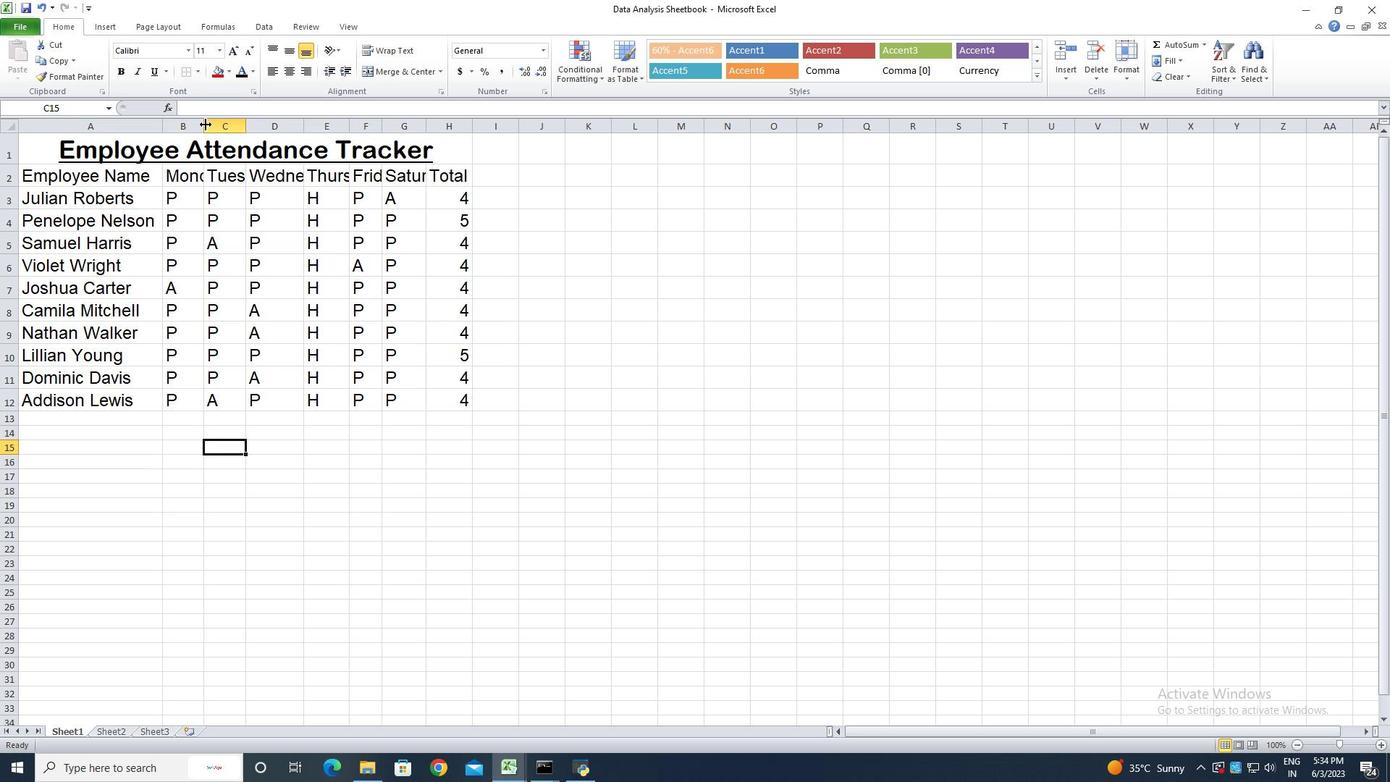
Action: Mouse pressed left at (84, 122)
Screenshot: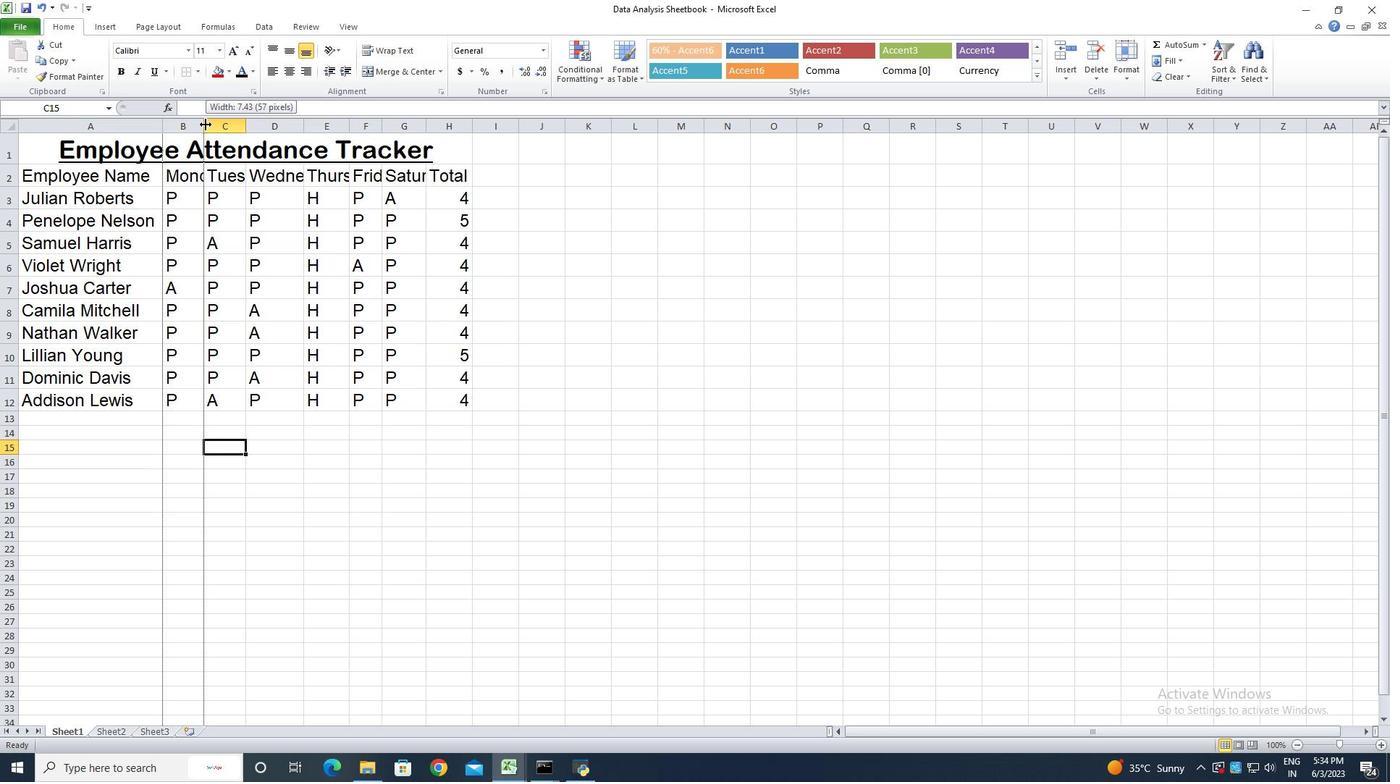 
Action: Mouse moved to (84, 122)
Screenshot: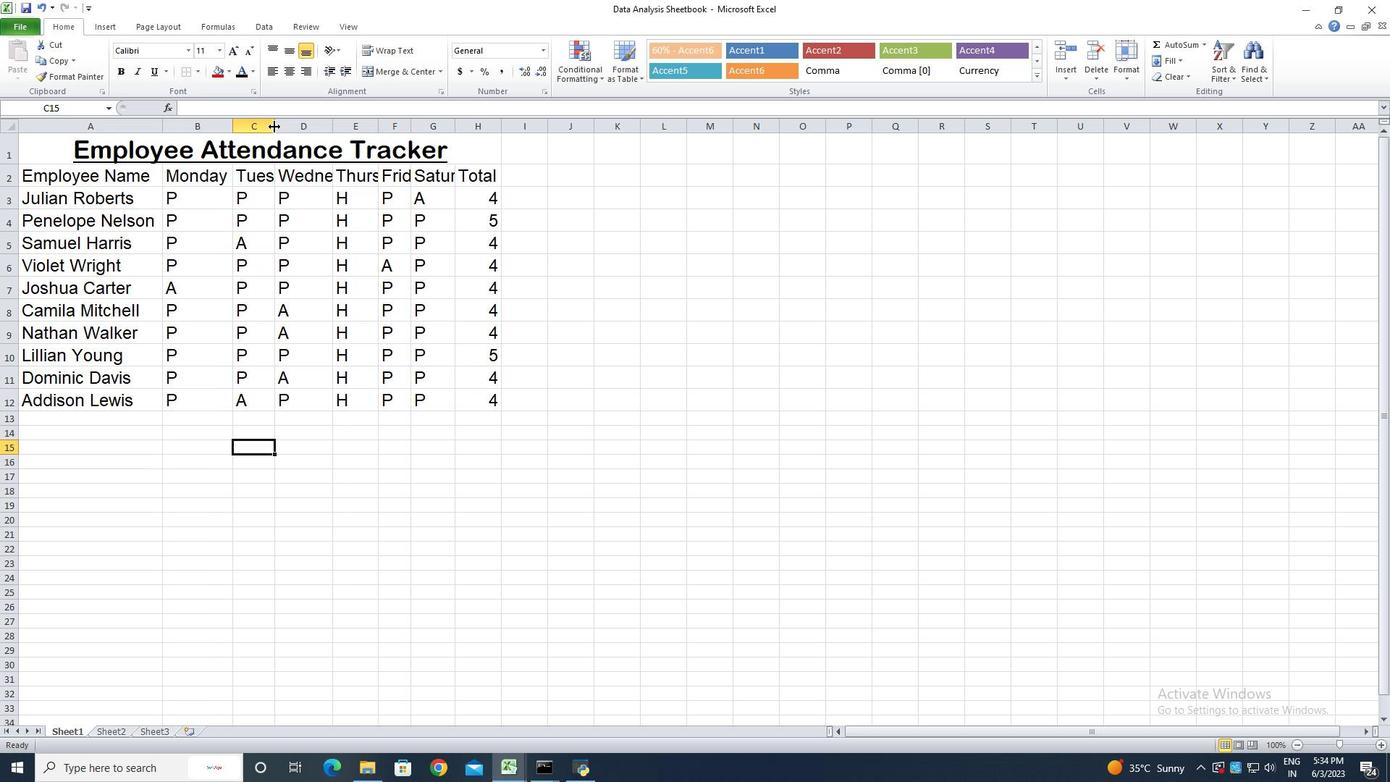 
Action: Mouse pressed left at (84, 122)
Screenshot: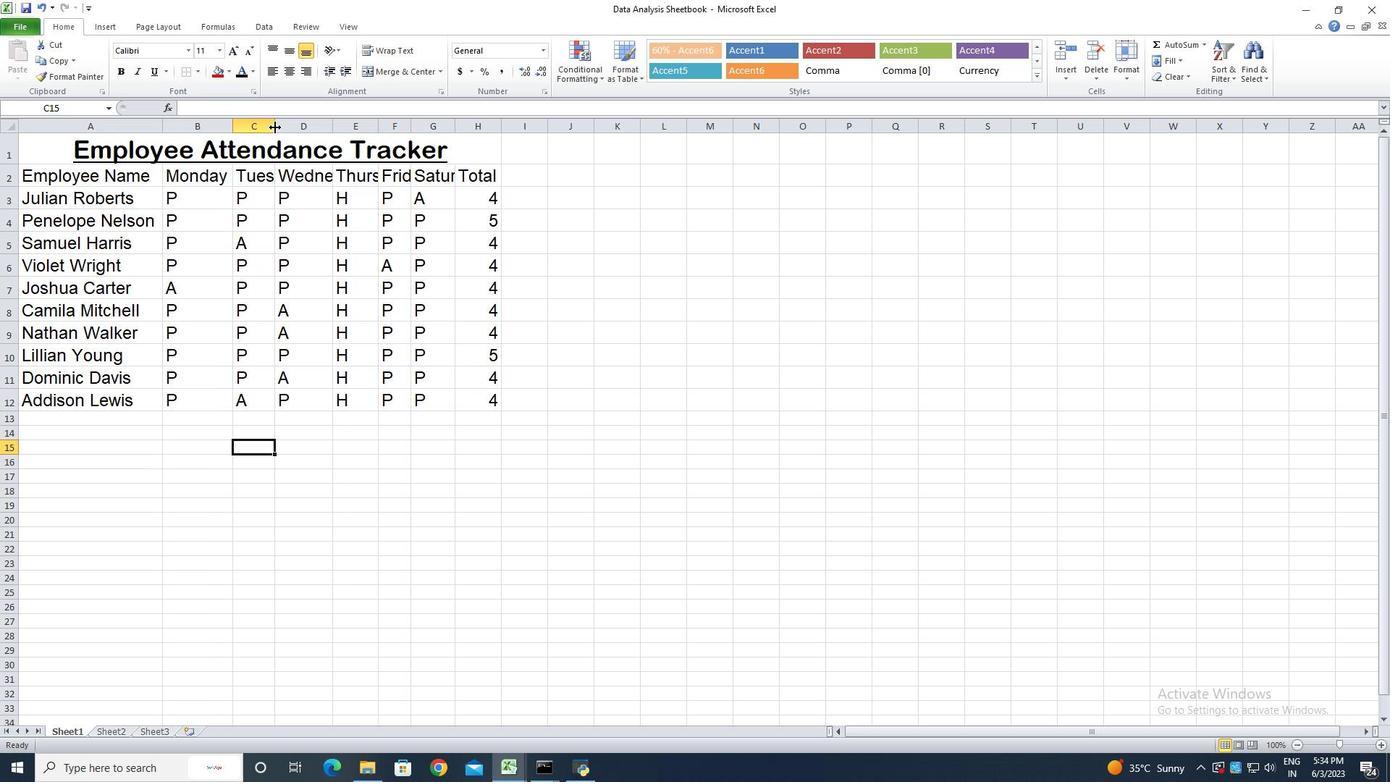 
Action: Mouse pressed left at (84, 122)
Screenshot: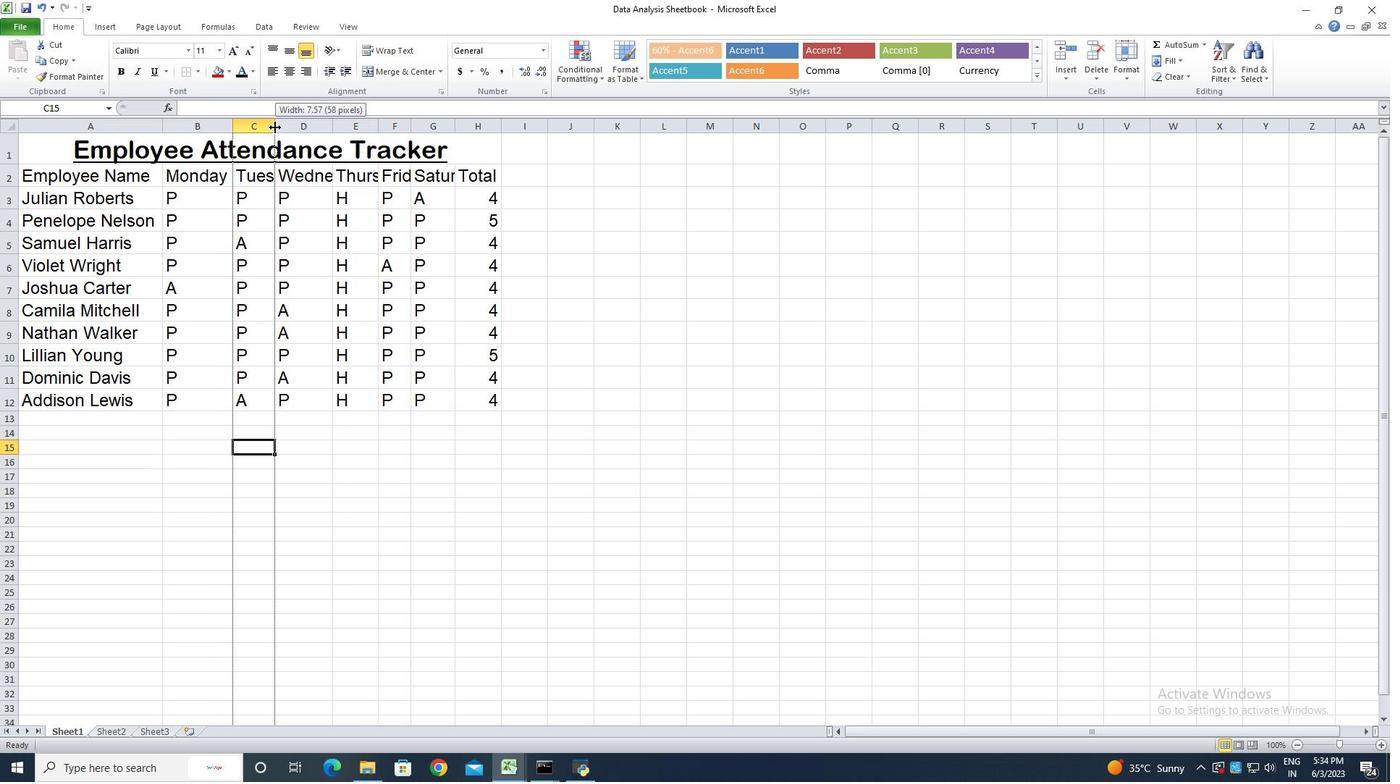 
Action: Mouse moved to (84, 122)
Screenshot: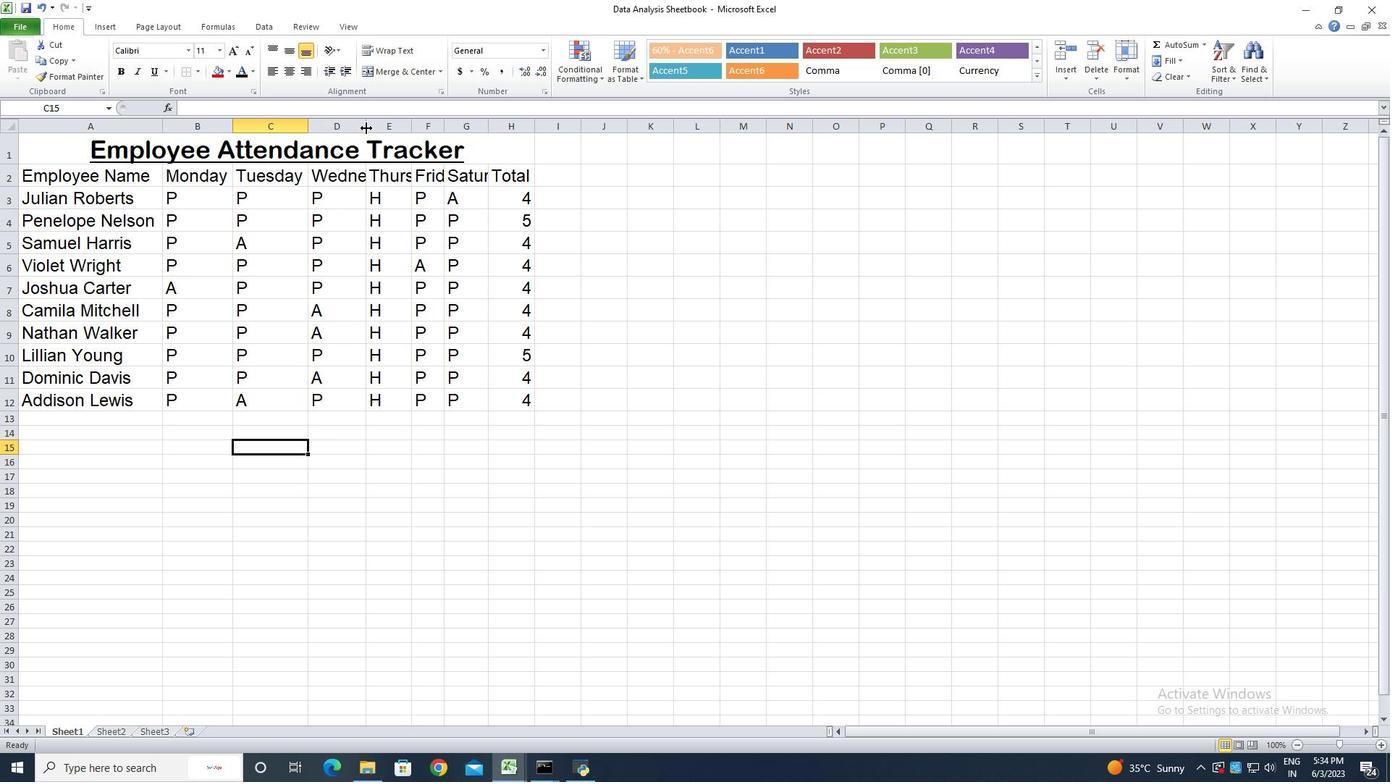 
Action: Mouse pressed left at (84, 122)
Screenshot: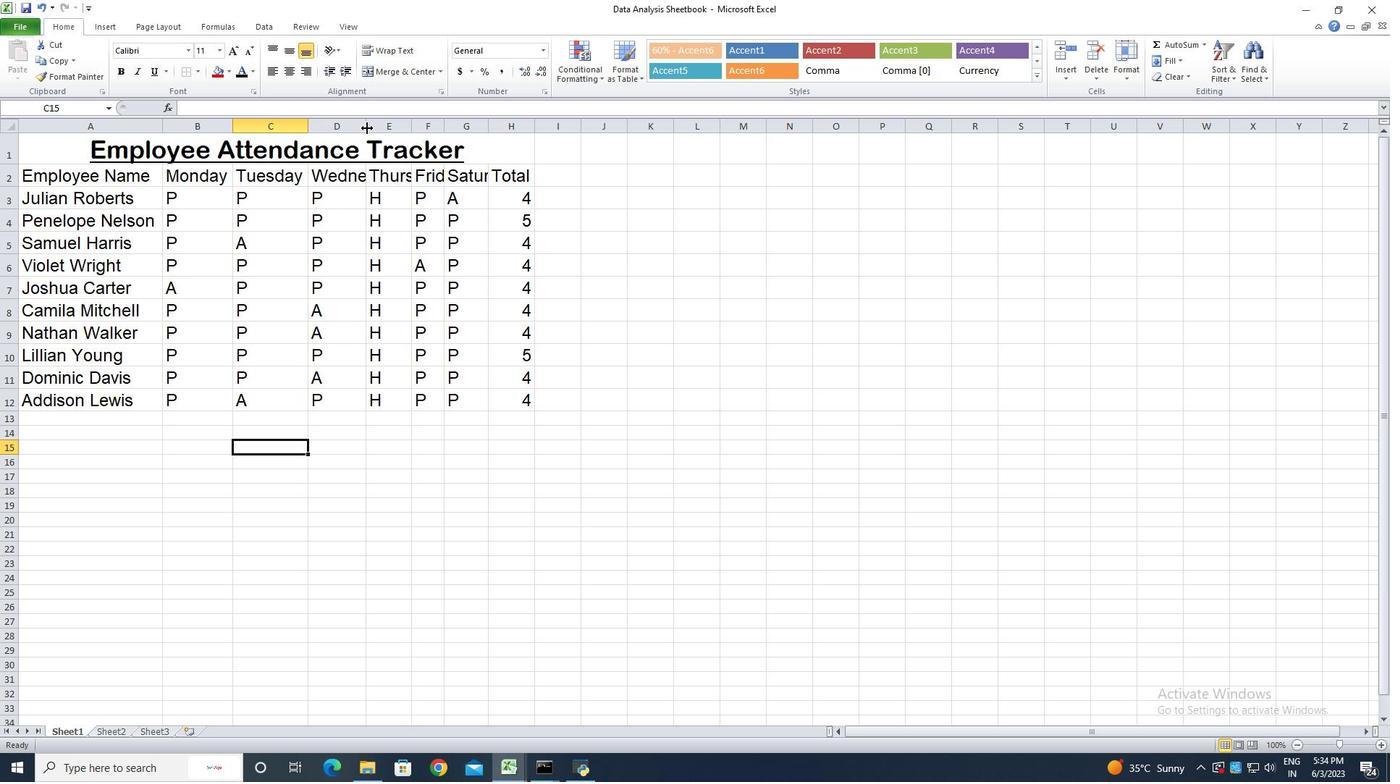 
Action: Mouse pressed left at (84, 122)
Screenshot: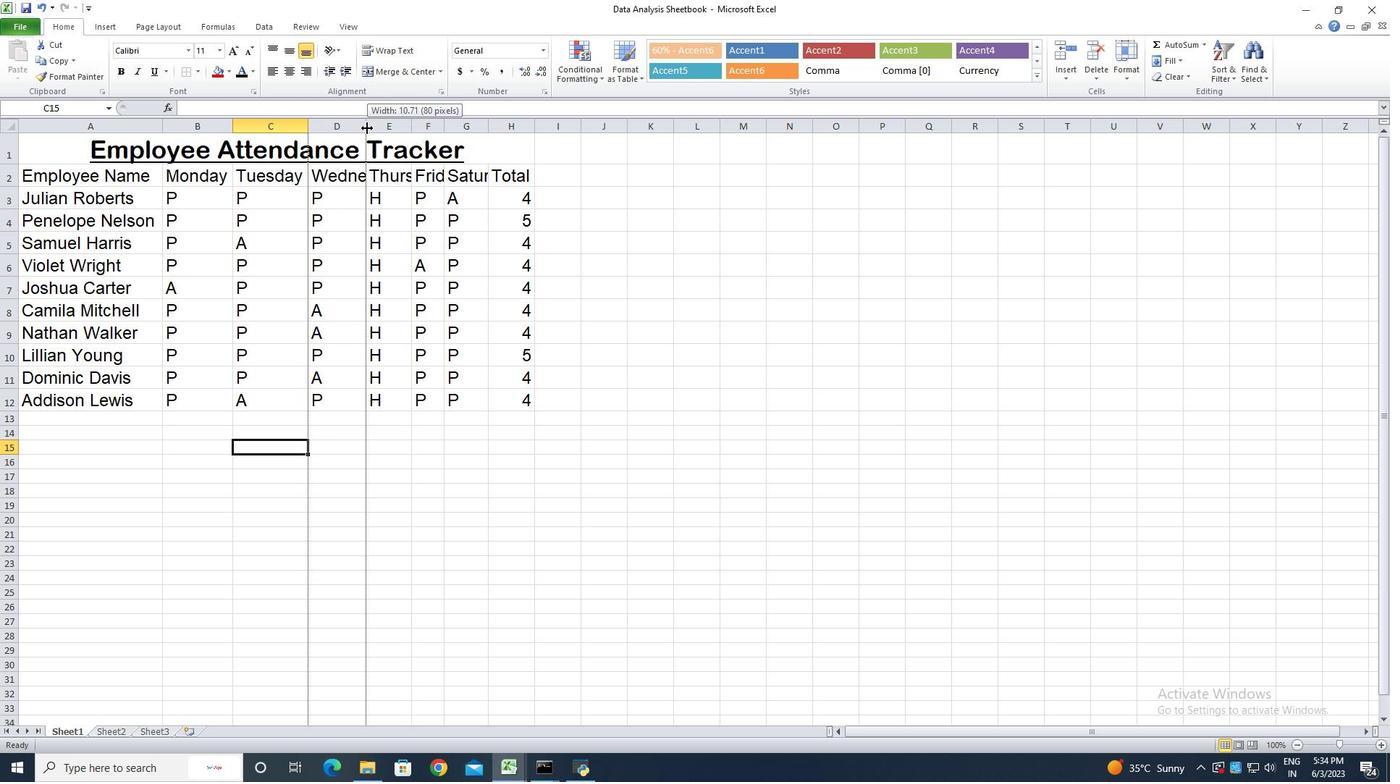 
Action: Mouse moved to (84, 122)
Screenshot: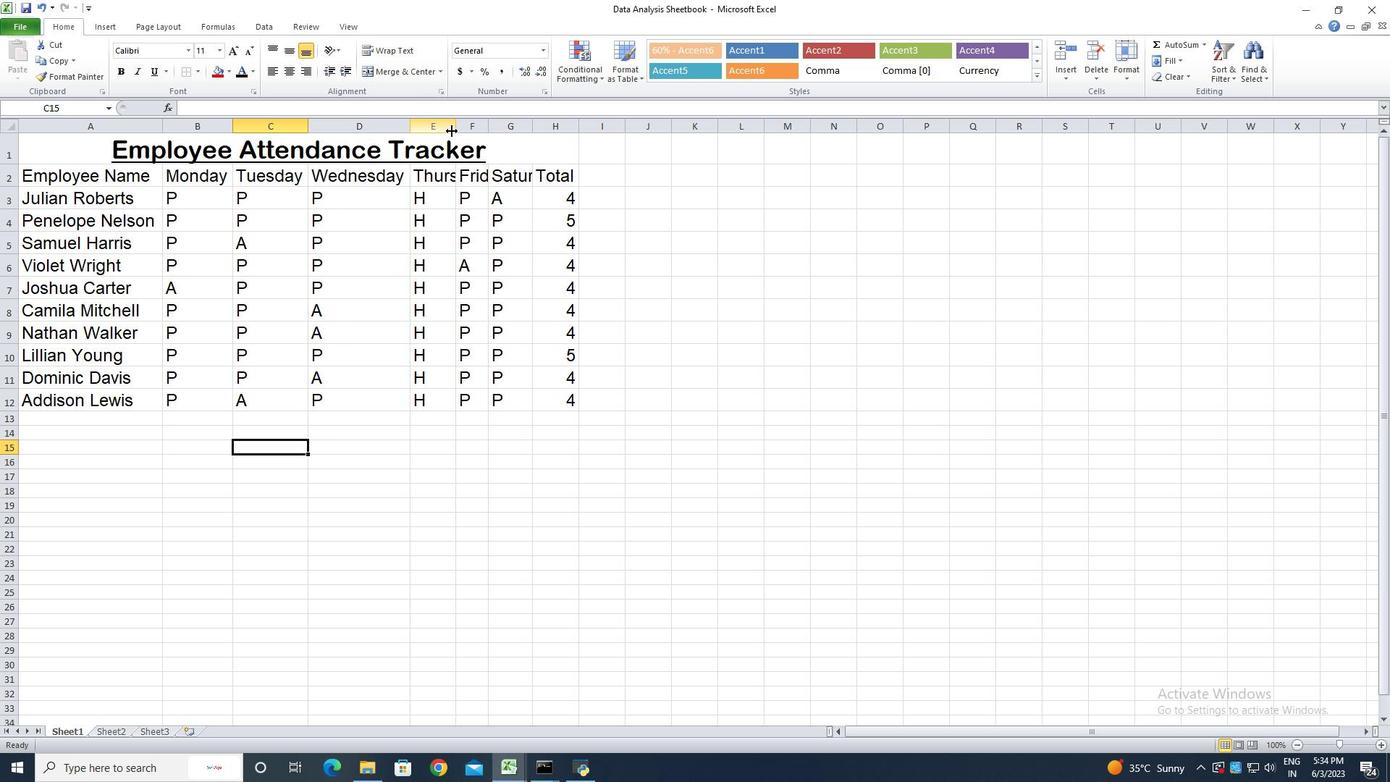 
Action: Mouse pressed left at (84, 122)
Screenshot: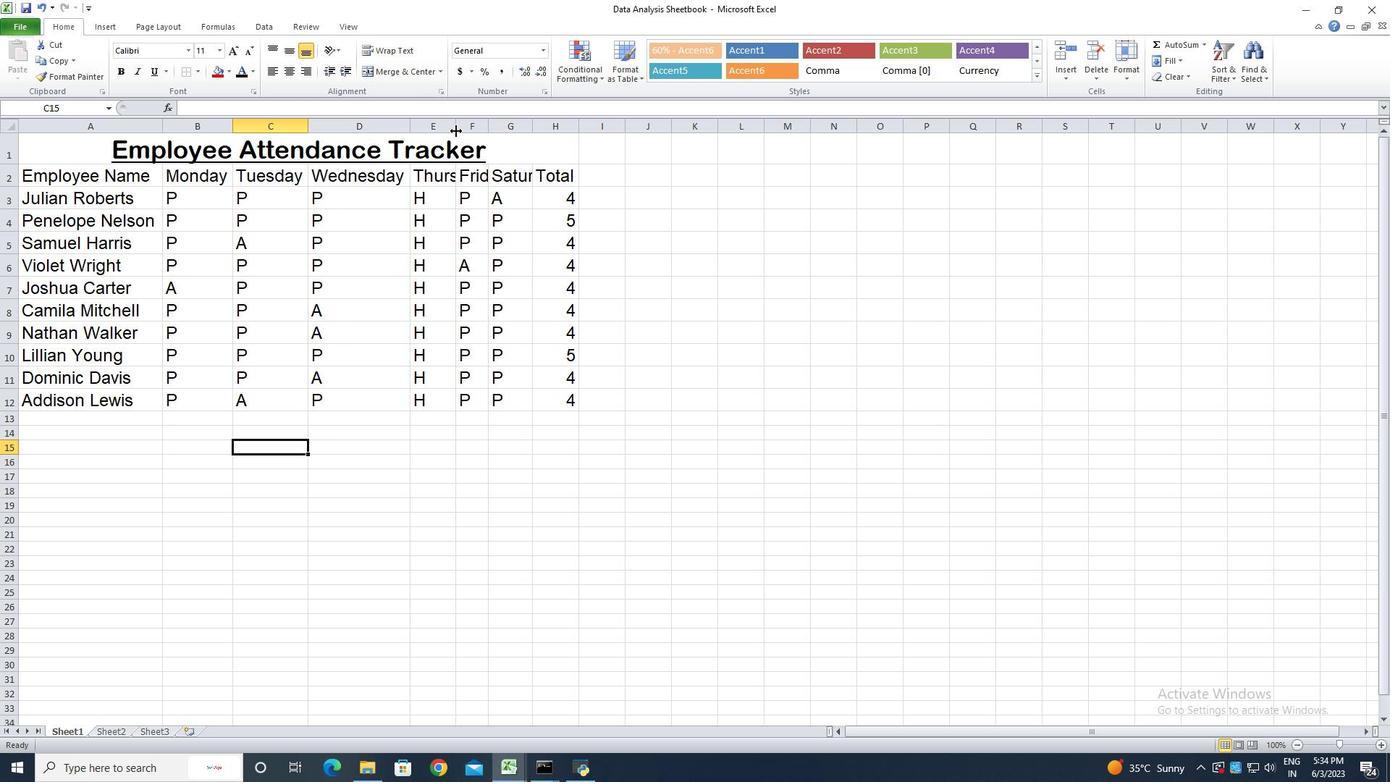 
Action: Mouse pressed left at (84, 122)
Screenshot: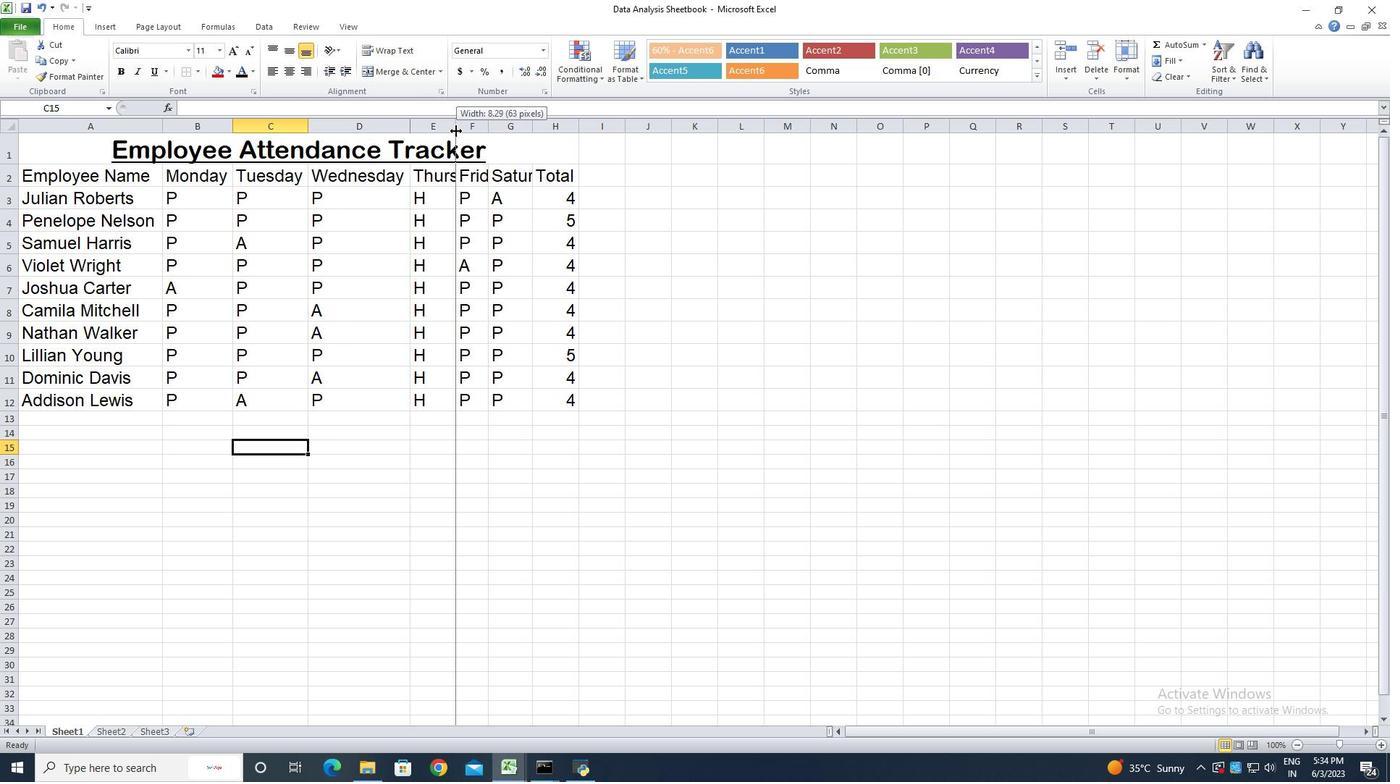 
Action: Mouse moved to (83, 122)
Screenshot: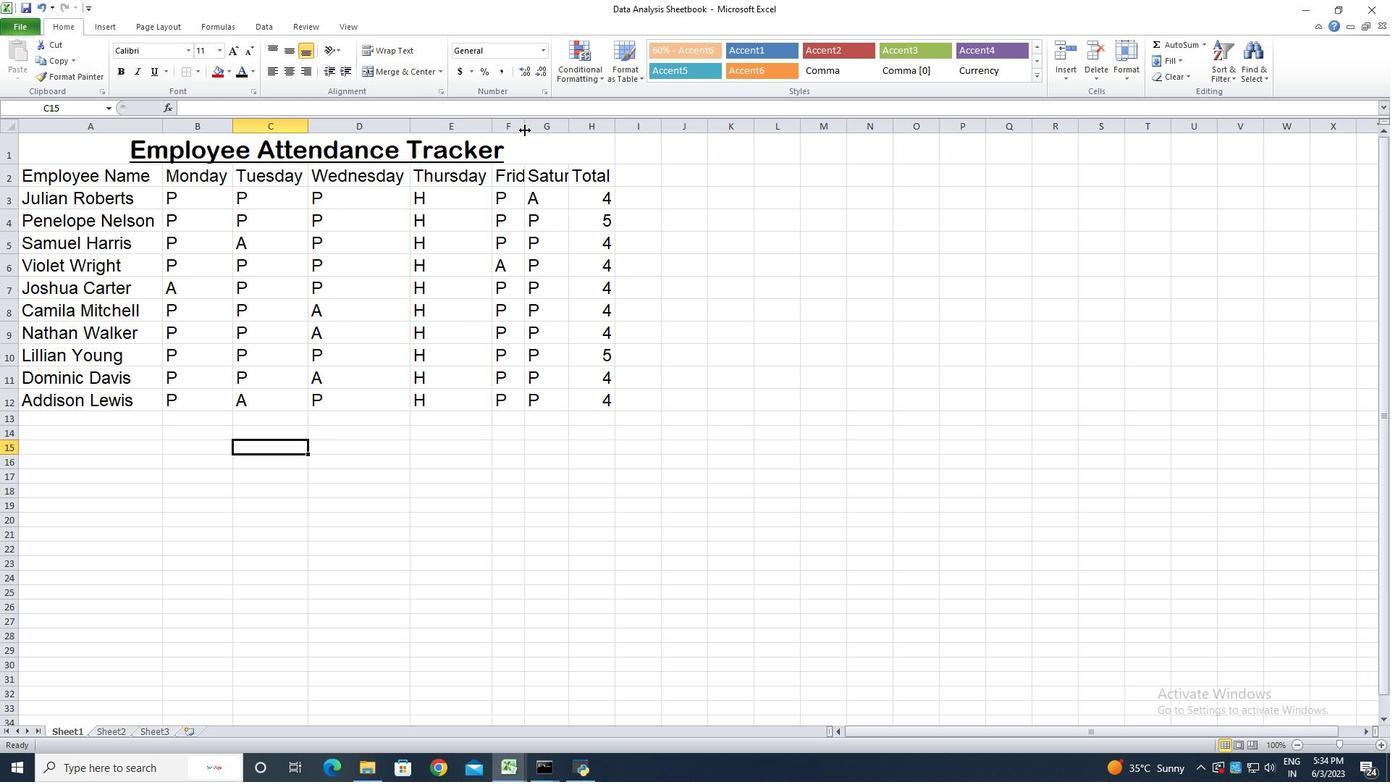 
Action: Mouse pressed left at (83, 122)
Screenshot: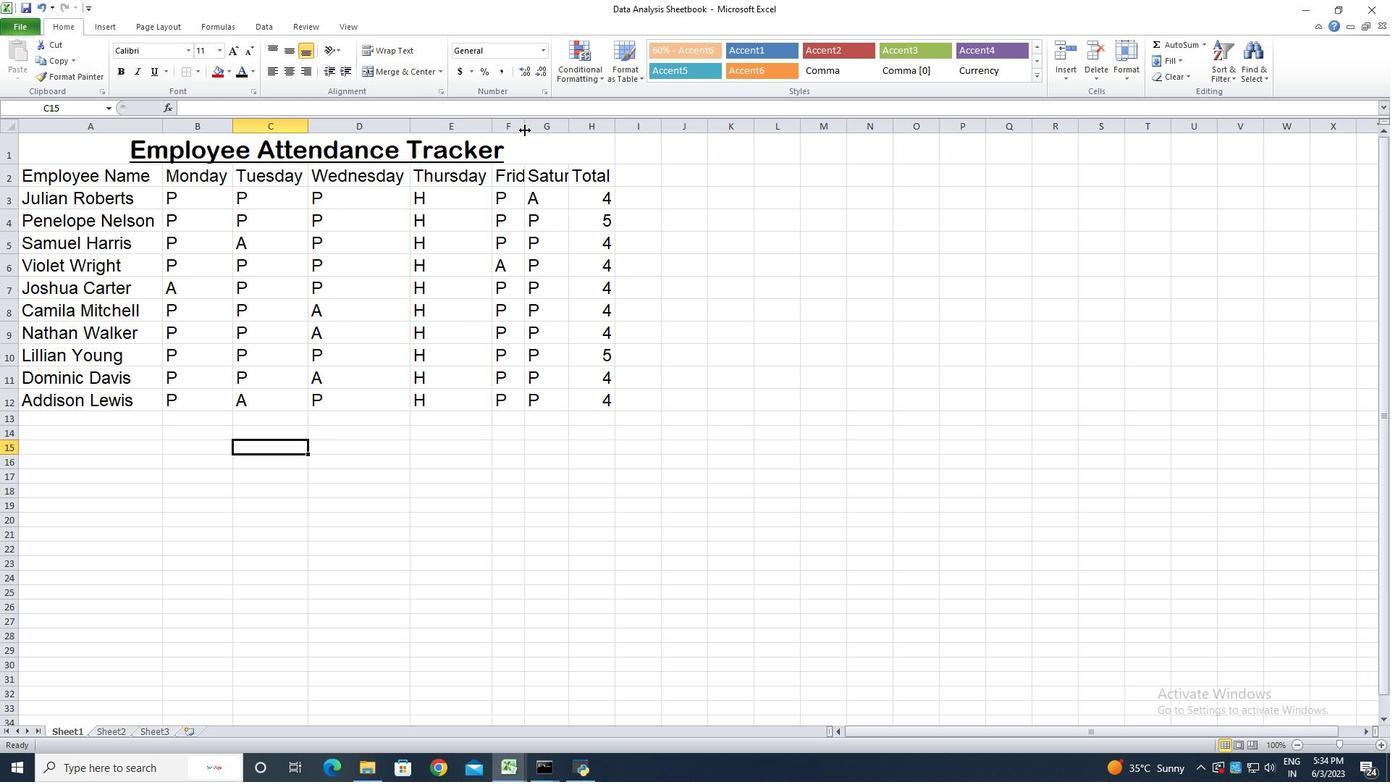 
Action: Mouse pressed left at (83, 122)
Screenshot: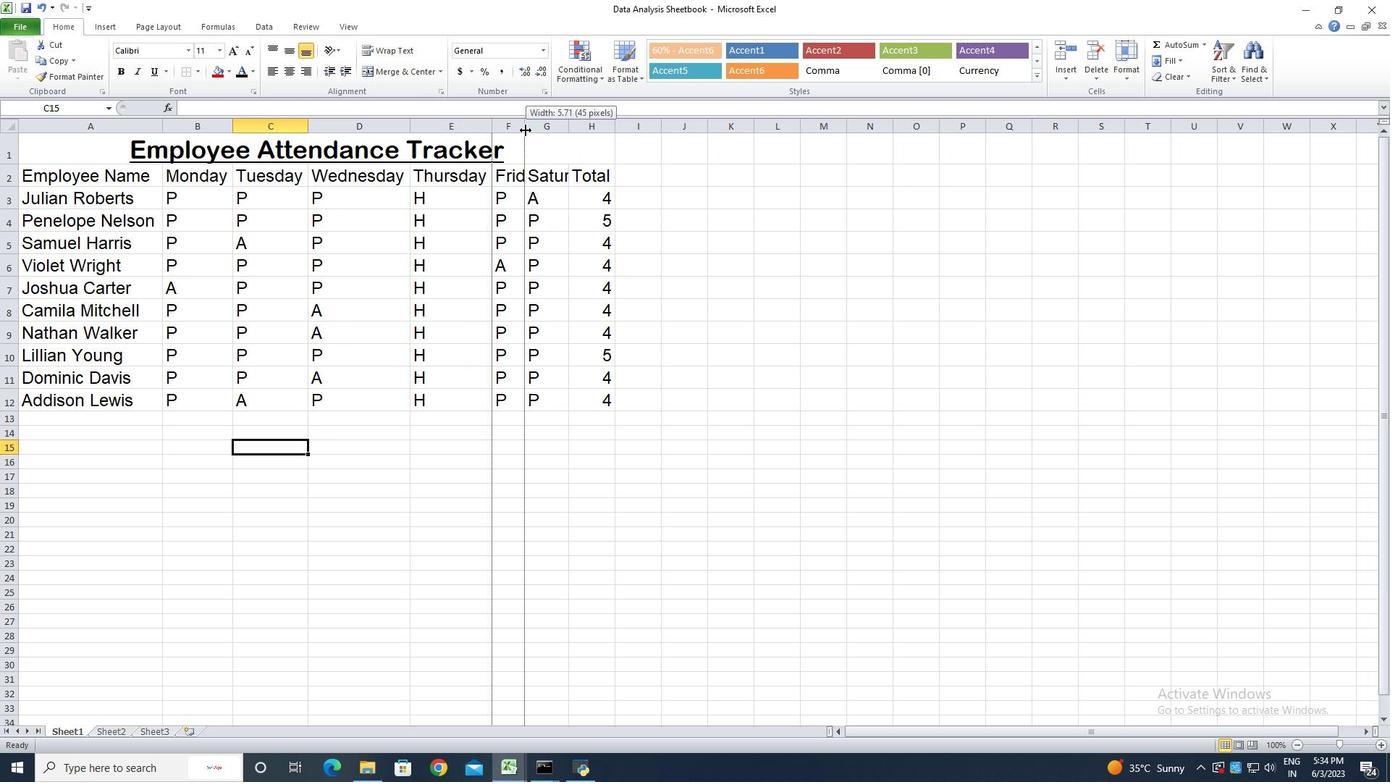 
Action: Mouse moved to (83, 122)
Screenshot: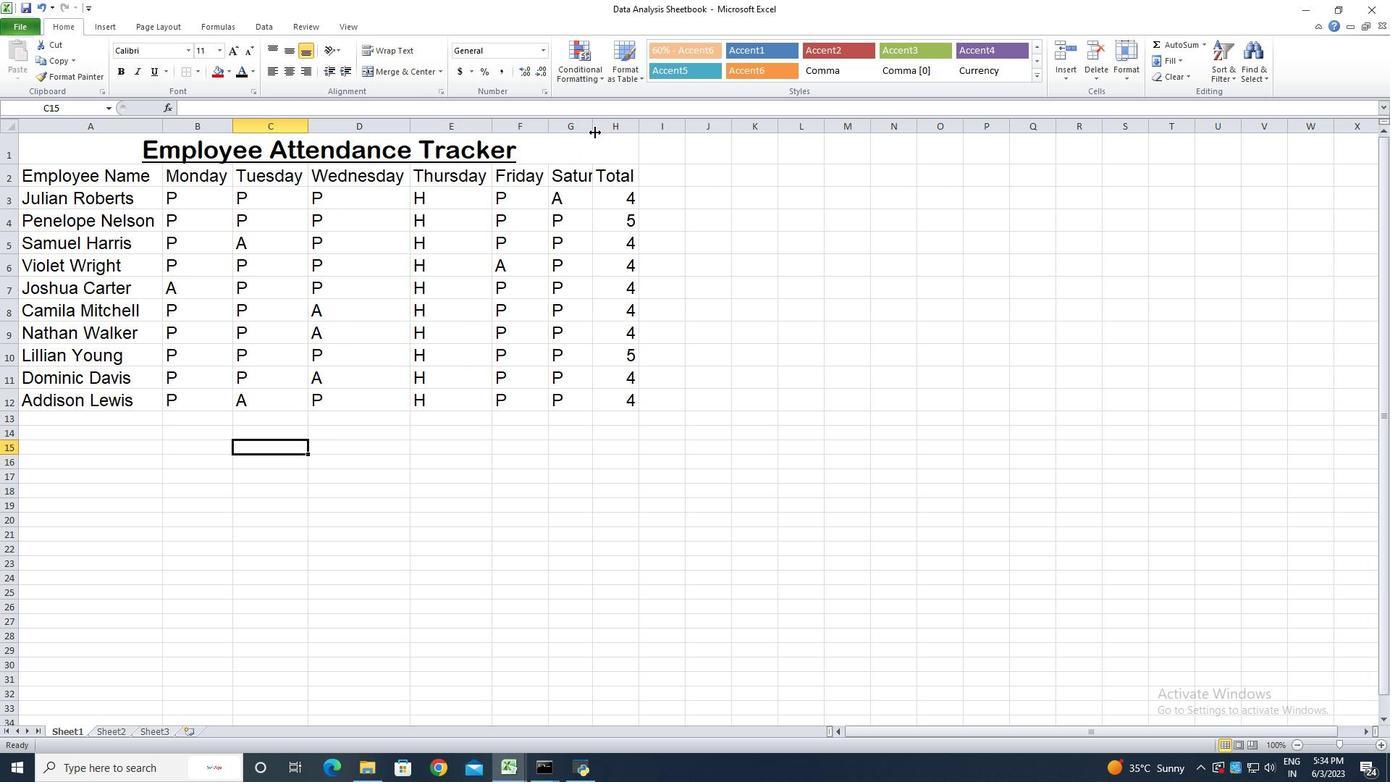 
Action: Mouse pressed left at (83, 122)
Screenshot: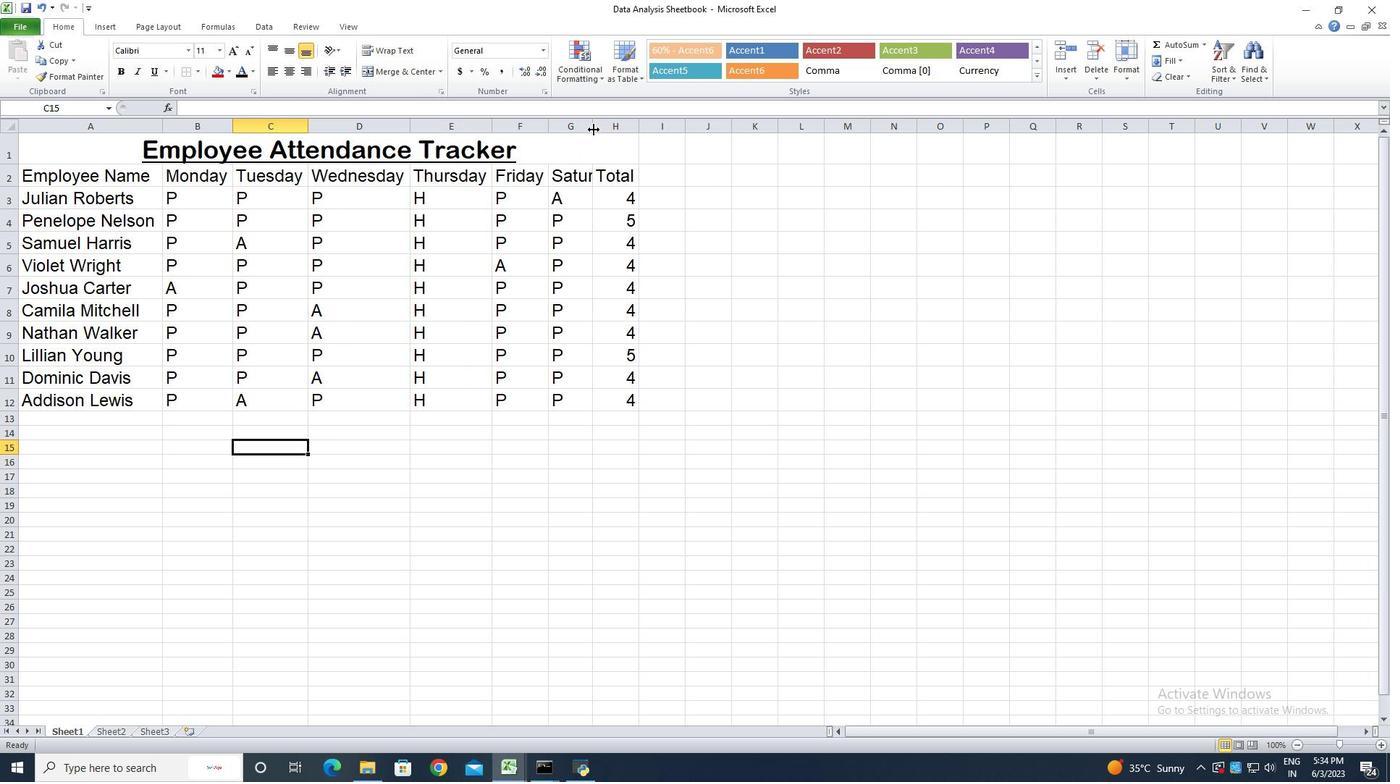 
Action: Mouse pressed left at (83, 122)
Screenshot: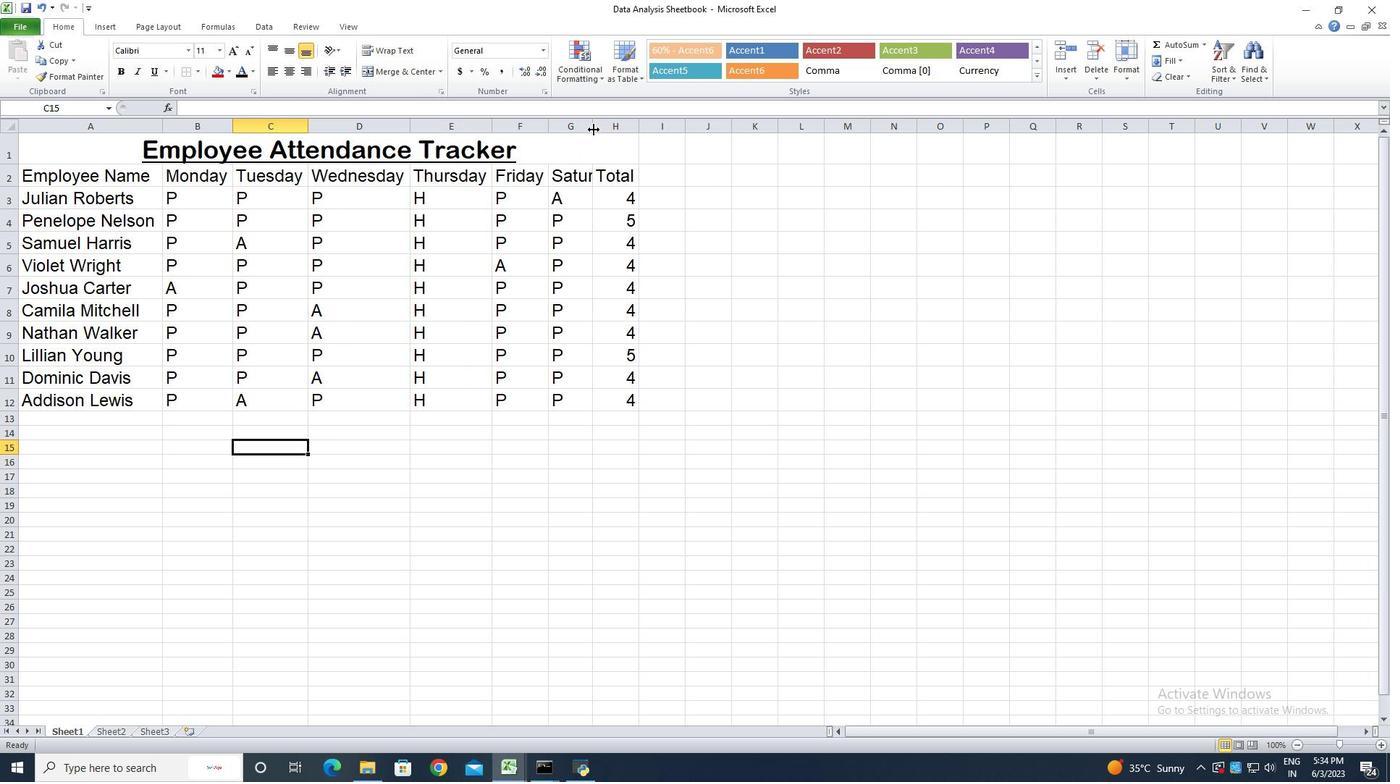 
Action: Mouse moved to (85, 122)
Screenshot: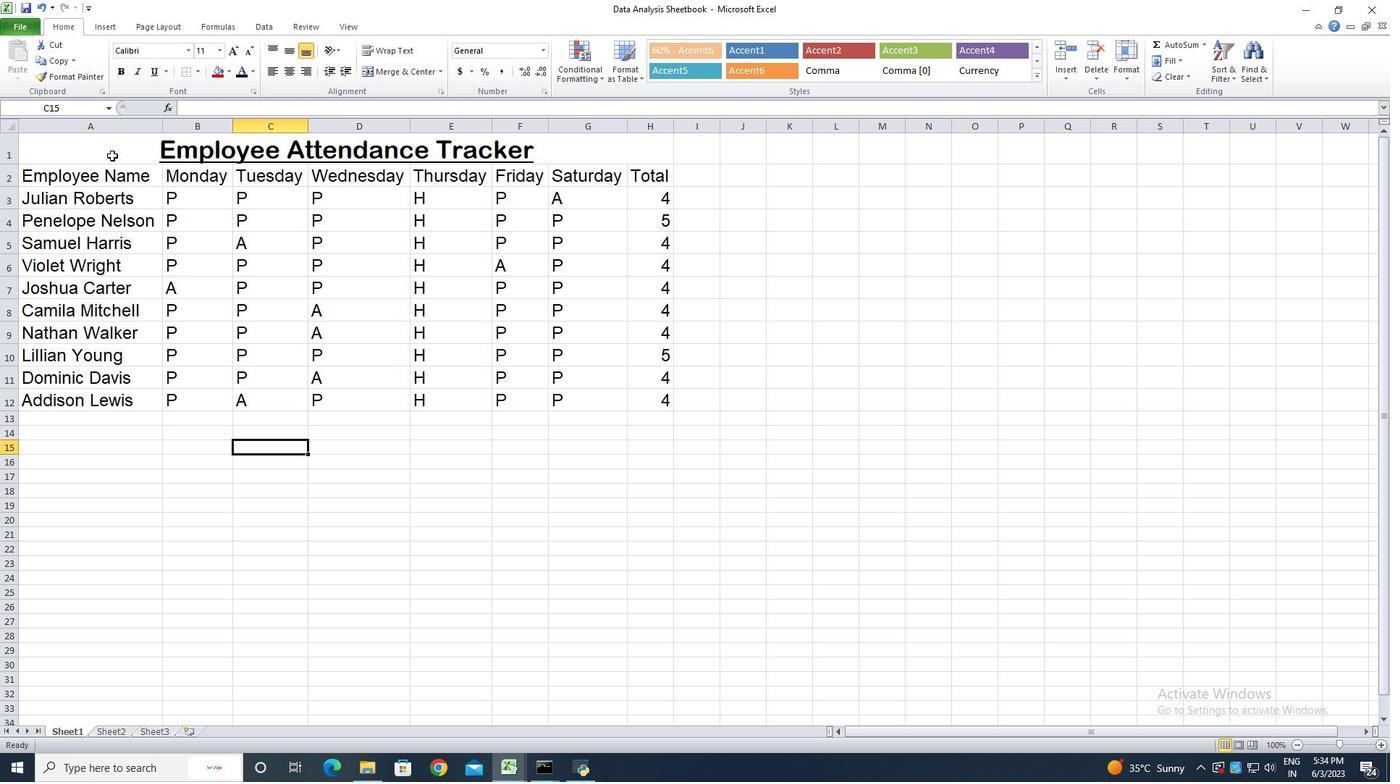 
Action: Mouse pressed left at (85, 122)
Screenshot: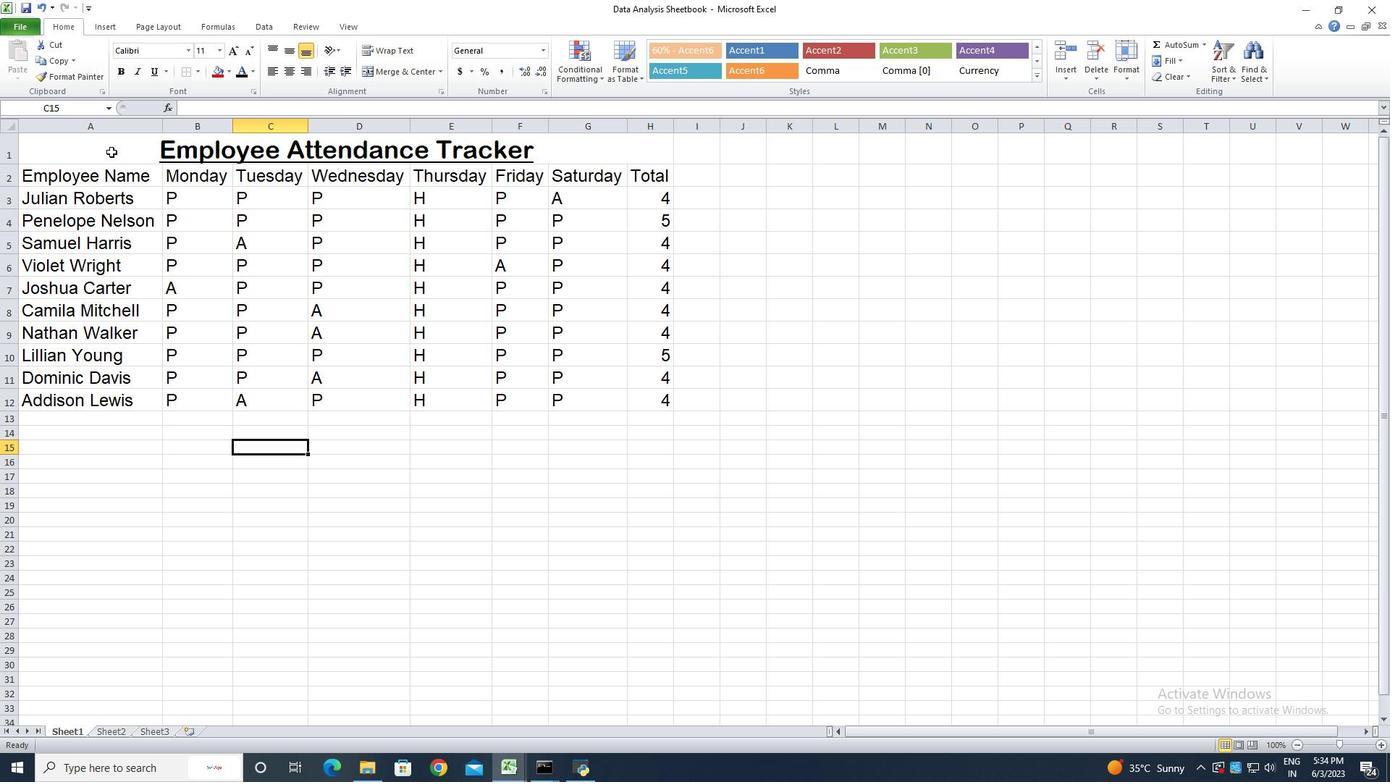 
Action: Mouse moved to (84, 121)
Screenshot: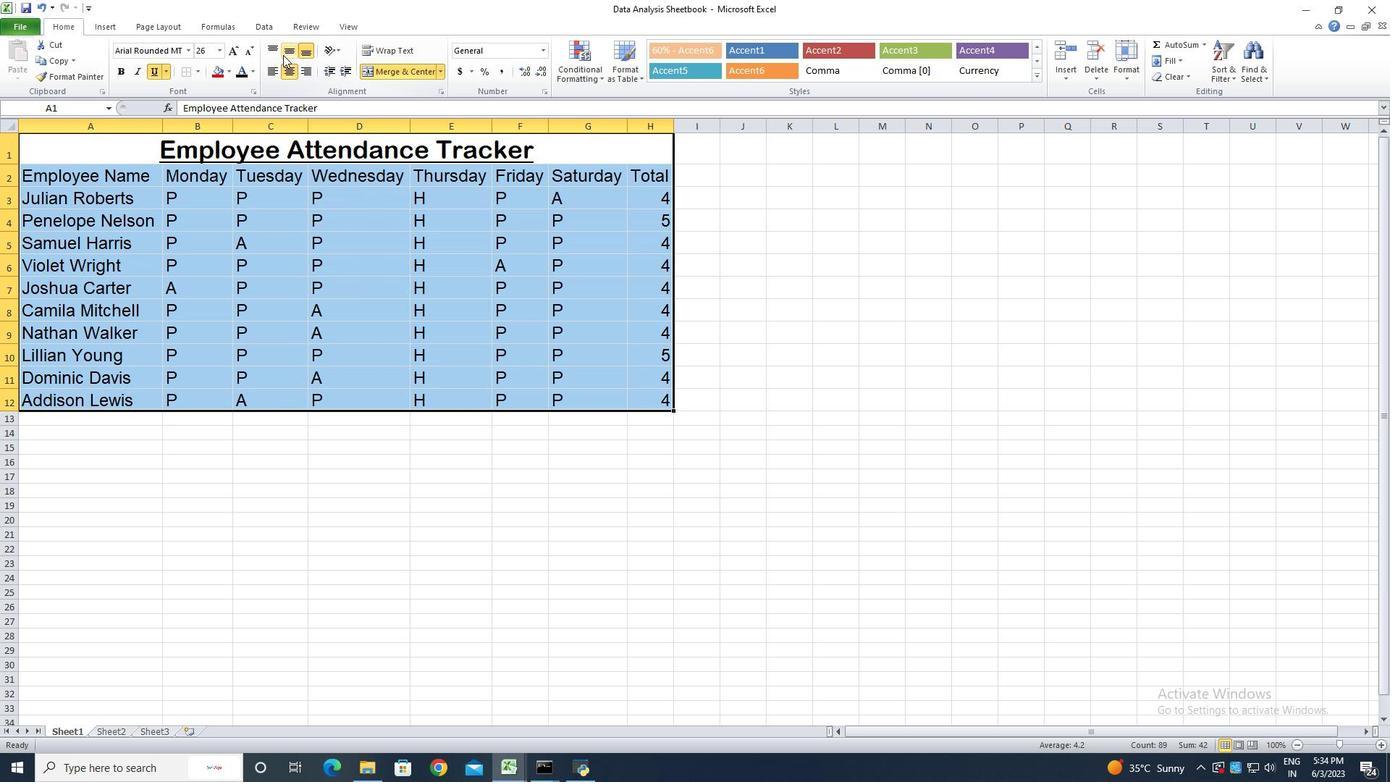 
Action: Mouse pressed left at (84, 121)
Screenshot: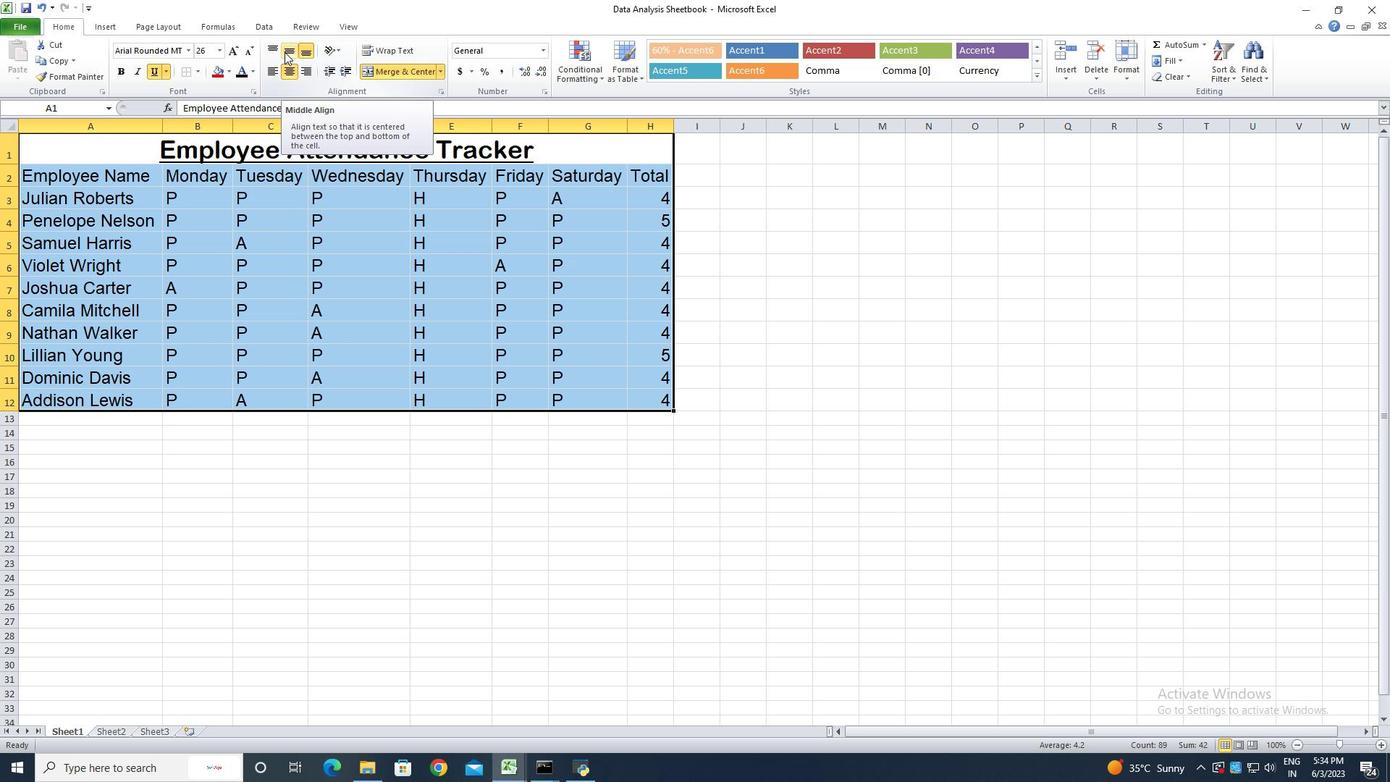 
Action: Mouse moved to (84, 121)
Screenshot: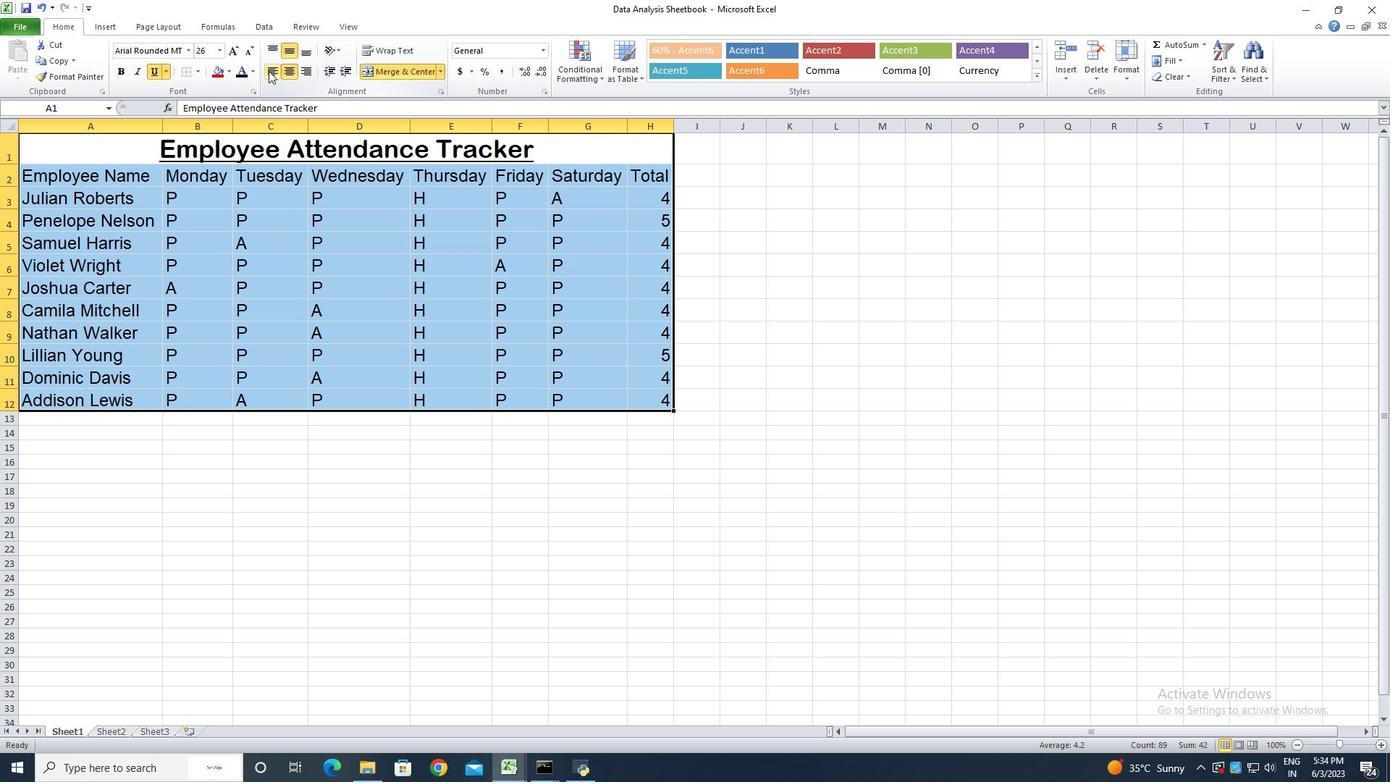 
Action: Mouse pressed left at (84, 121)
Screenshot: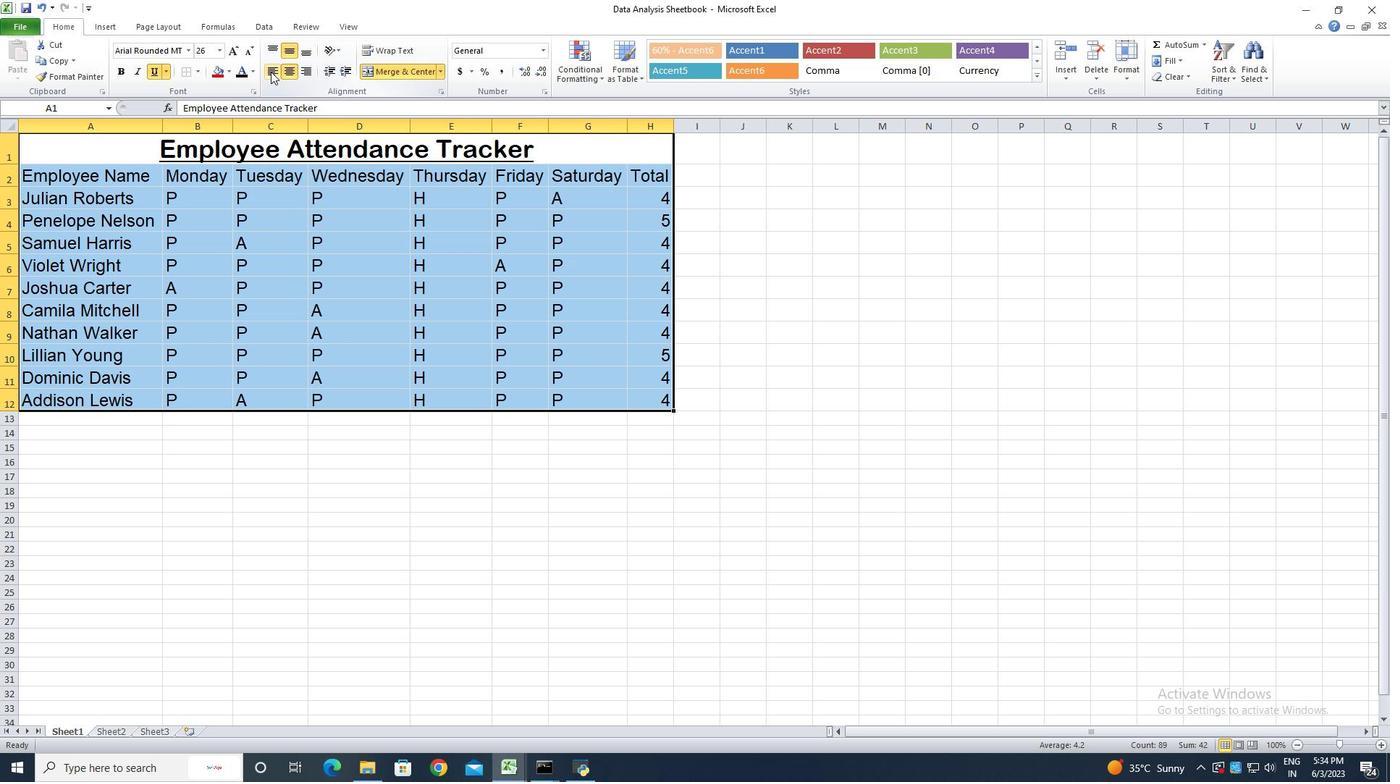 
Action: Mouse moved to (83, 124)
Screenshot: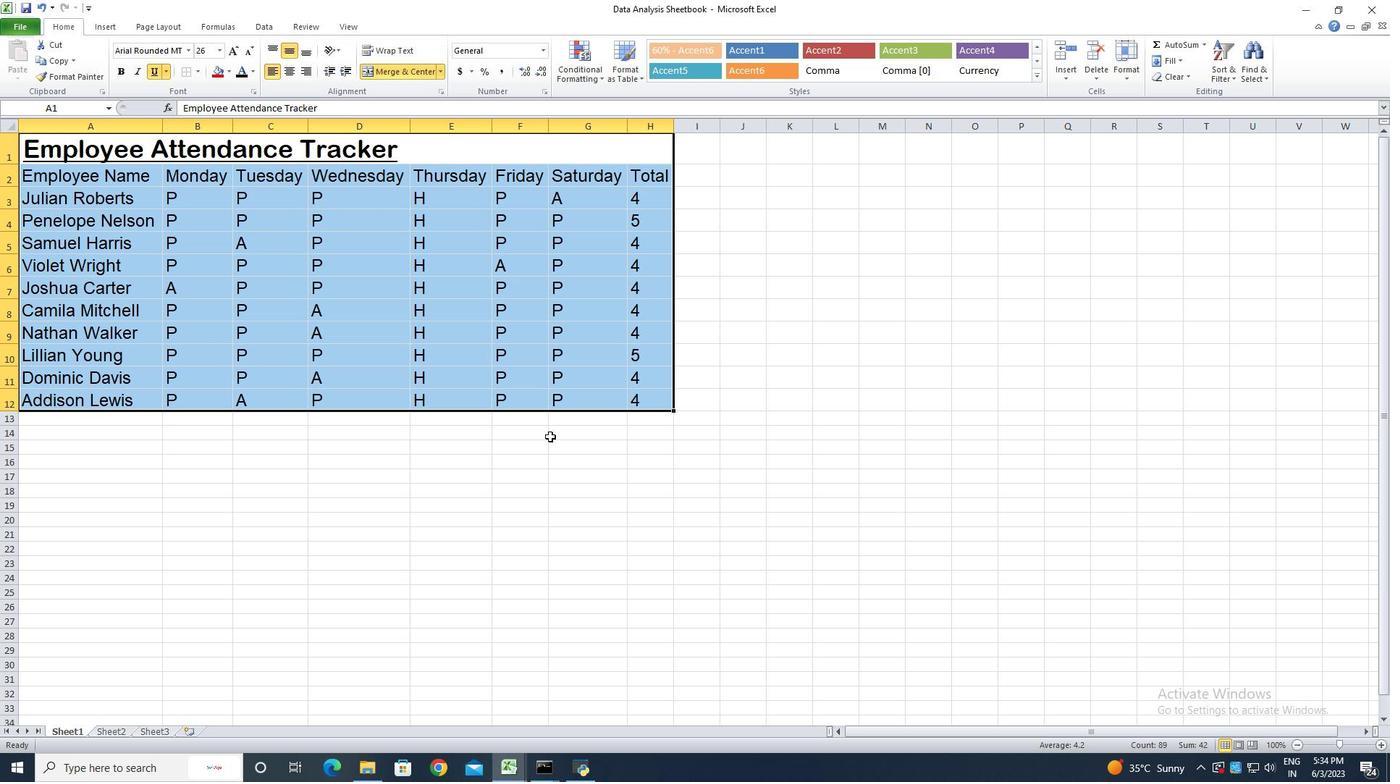 
Action: Mouse pressed left at (83, 124)
Screenshot: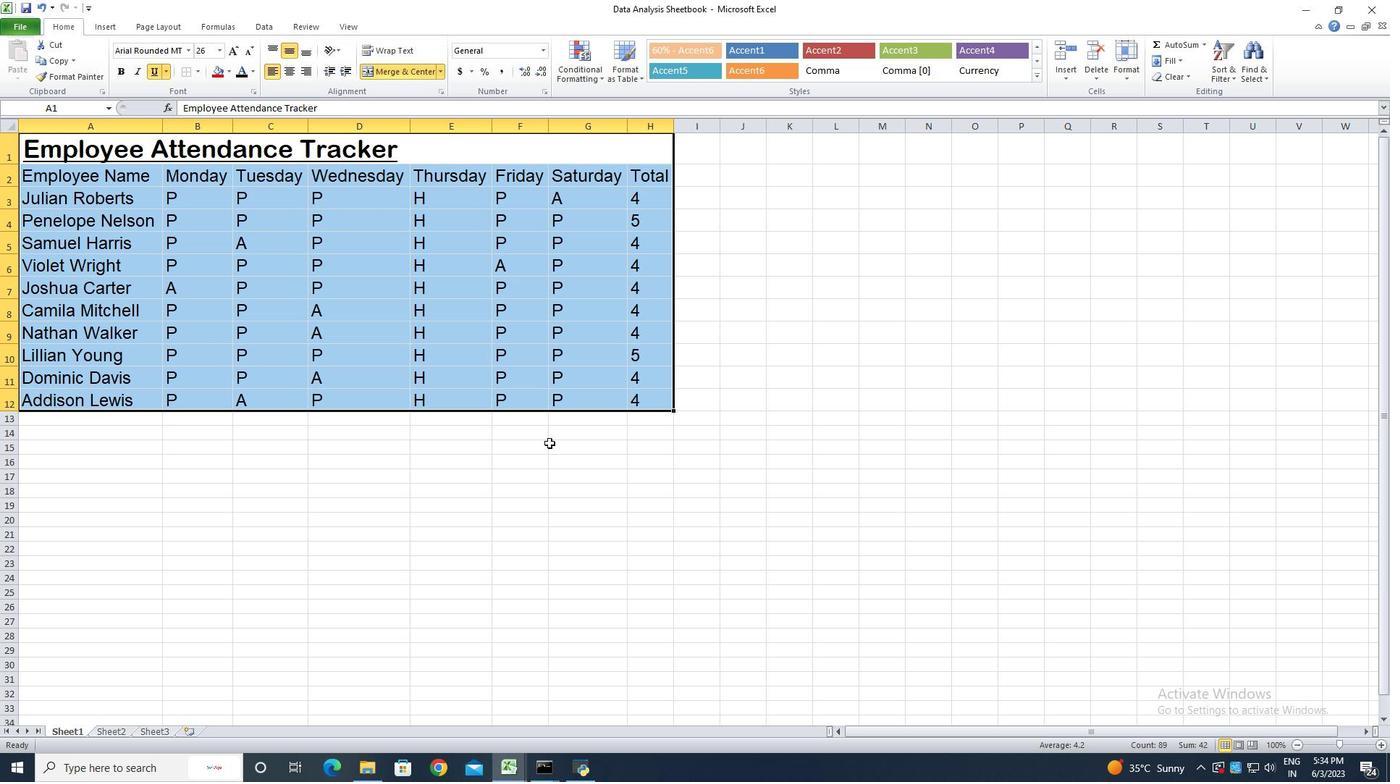 
Action: Key pressed ctrl+S<'\x13'><'\x13'><'\x13'>
Screenshot: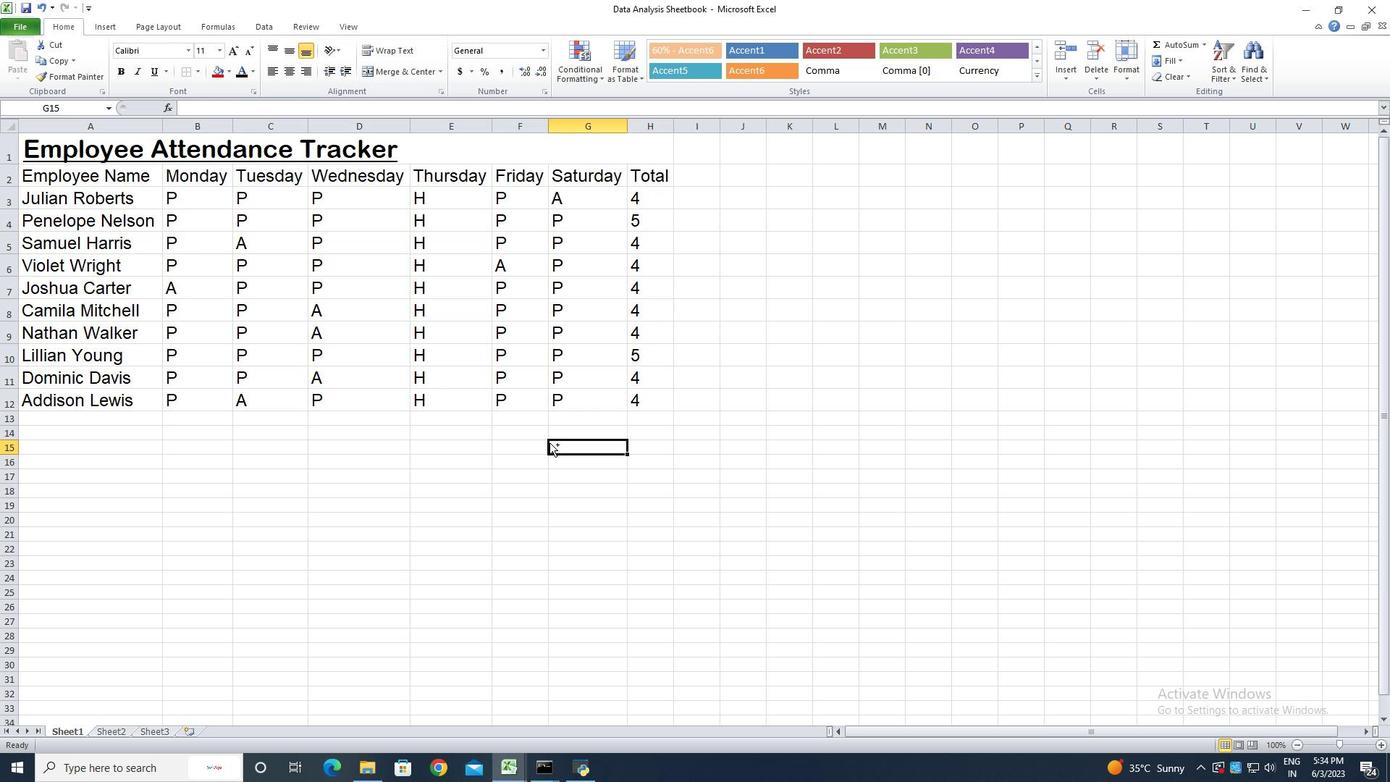 
